 Task: Add an event with the title Second Business Trip: New York, date '2024/03/06', time 8:00 AM to 10:00 AMand add a description: It is essential to listen actively to the potential investor's input, feedback, and inquiries throughout the meeting. This demonstrates your receptiveness to collaboration, willingness to address concerns, and the ability to adapt your business strategy to maximize its potential.Select event color  Blueberry . Add location for the event as: 456 Taksim Square, Istanbul, Turkey, logged in from the account softage.6@softage.netand send the event invitation to softage.4@softage.net and softage.5@softage.net. Set a reminder for the event Daily
Action: Mouse moved to (71, 92)
Screenshot: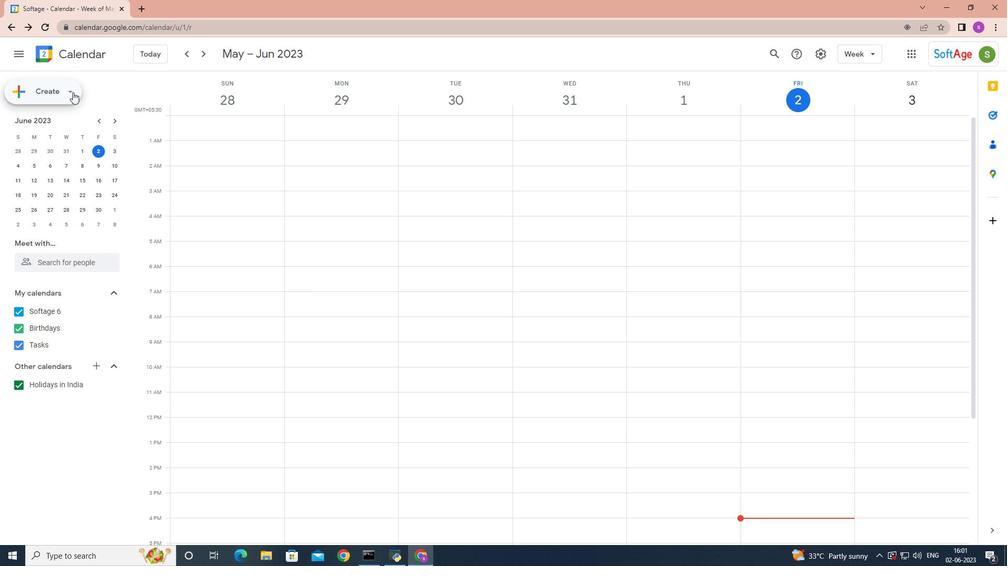 
Action: Mouse pressed left at (71, 92)
Screenshot: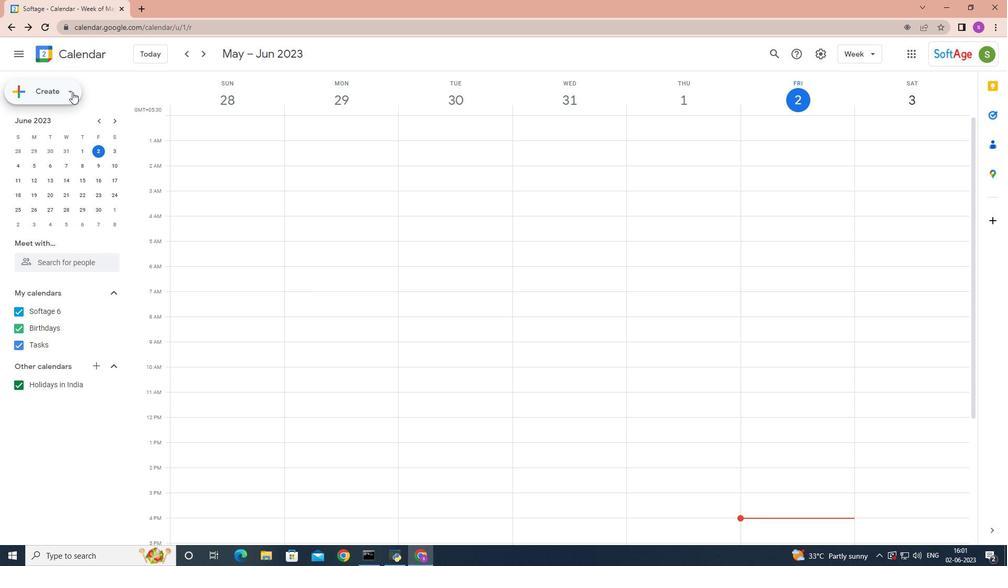 
Action: Mouse moved to (43, 120)
Screenshot: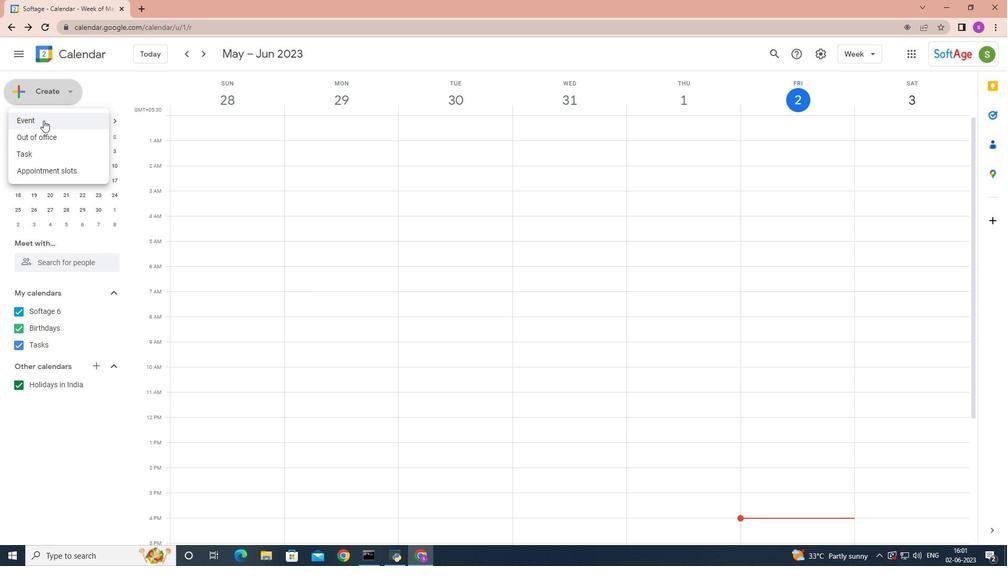 
Action: Mouse pressed left at (43, 120)
Screenshot: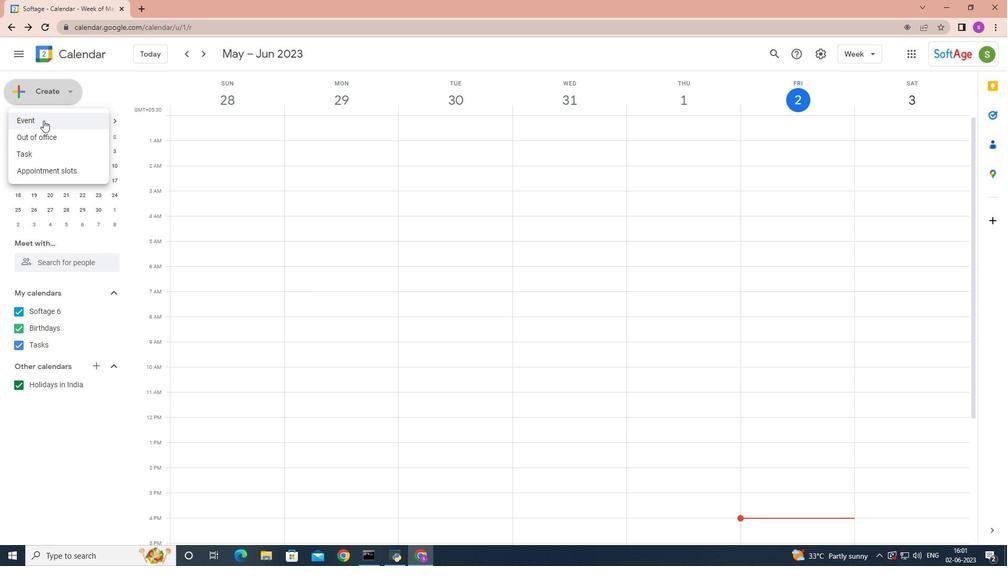 
Action: Mouse moved to (655, 502)
Screenshot: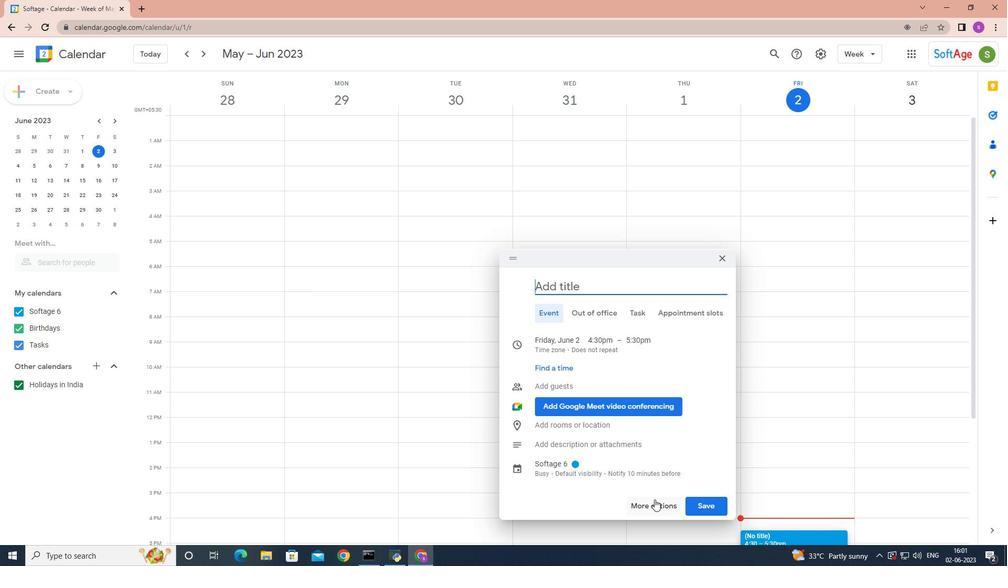 
Action: Mouse pressed left at (655, 502)
Screenshot: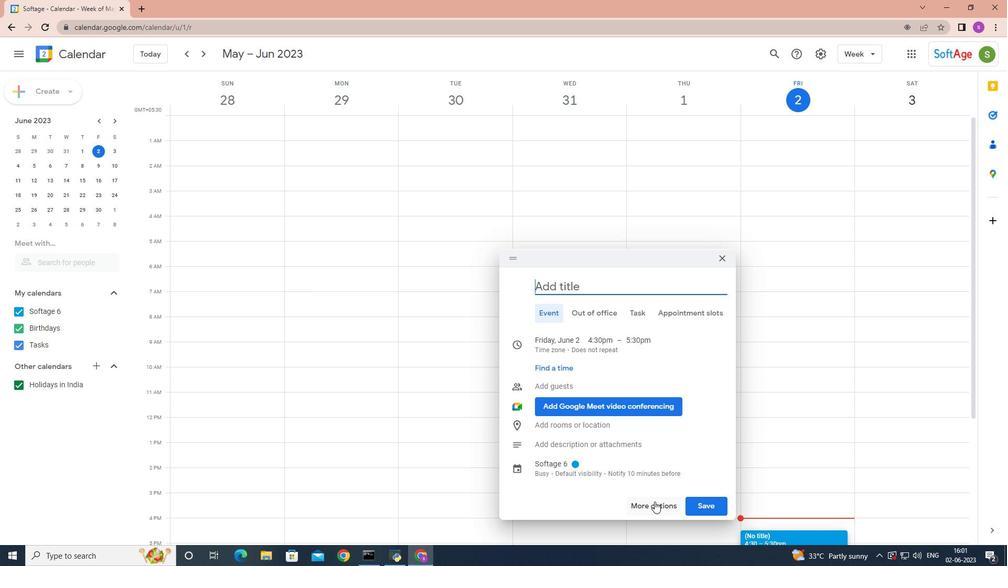
Action: Mouse moved to (430, 310)
Screenshot: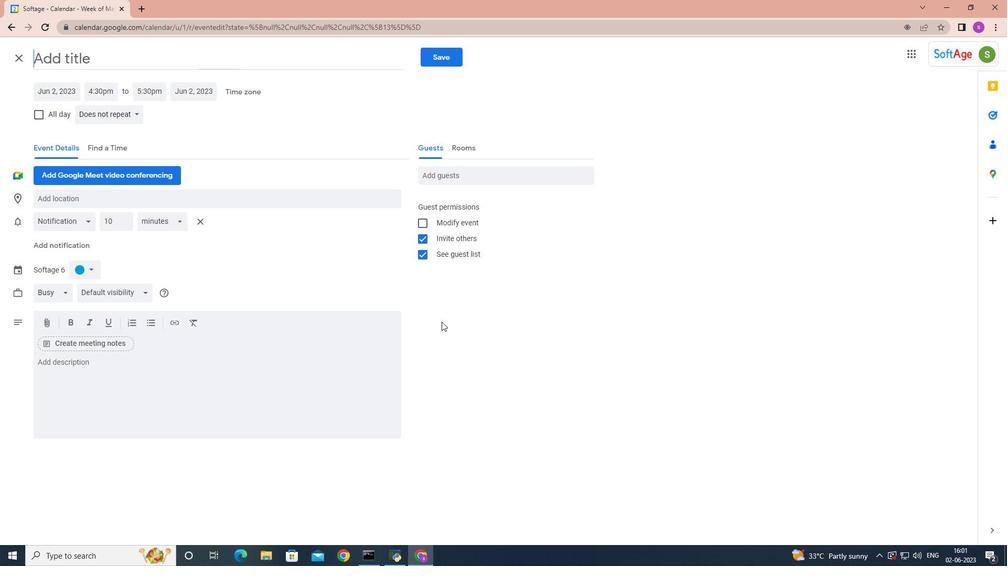 
Action: Key pressed <Key.shift>Second<Key.space><Key.shift>Business<Key.space><Key.shift>Trip<Key.shift>:<Key.space><Key.shift>New<Key.space><Key.shift>York<Key.space>
Screenshot: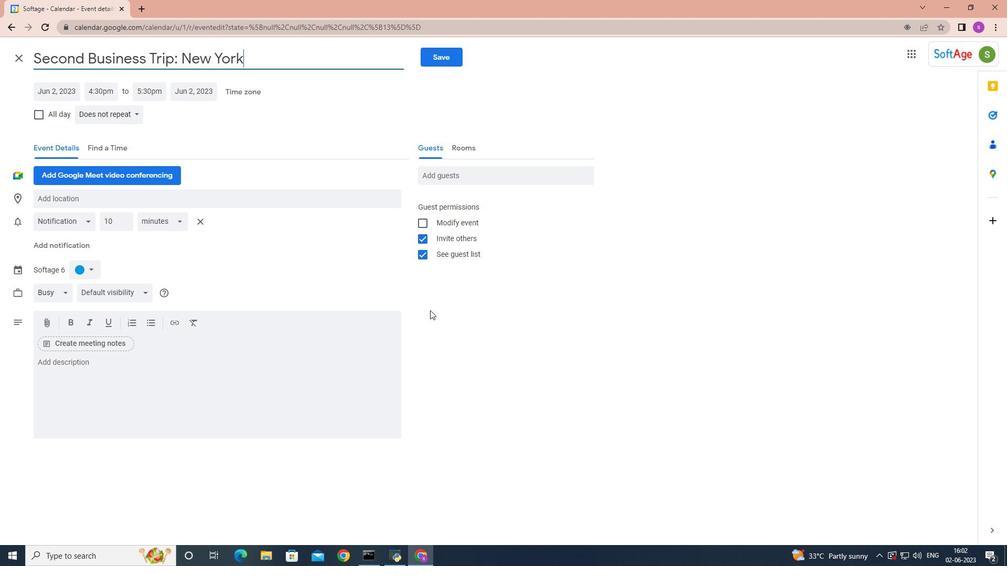 
Action: Mouse moved to (57, 89)
Screenshot: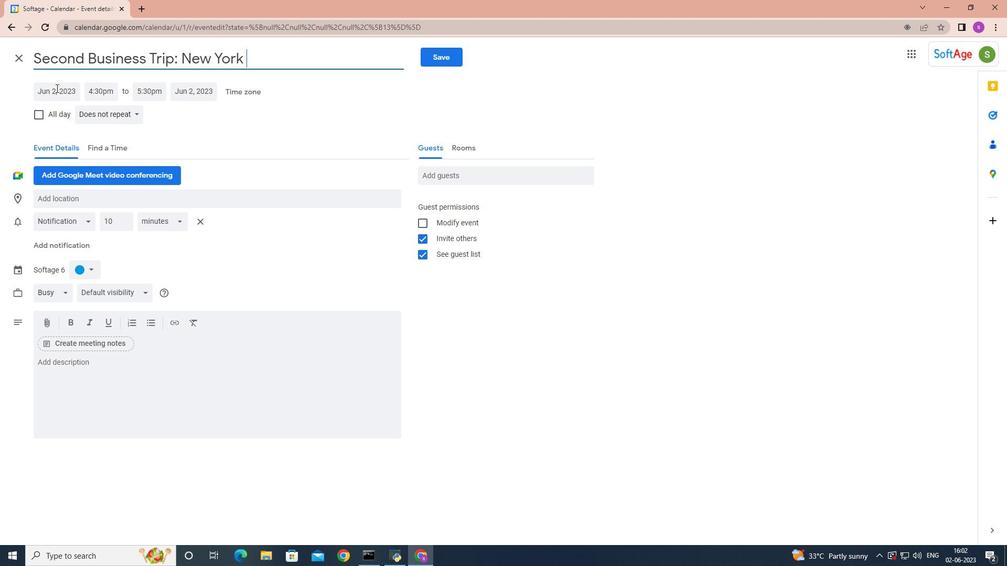 
Action: Mouse pressed left at (57, 89)
Screenshot: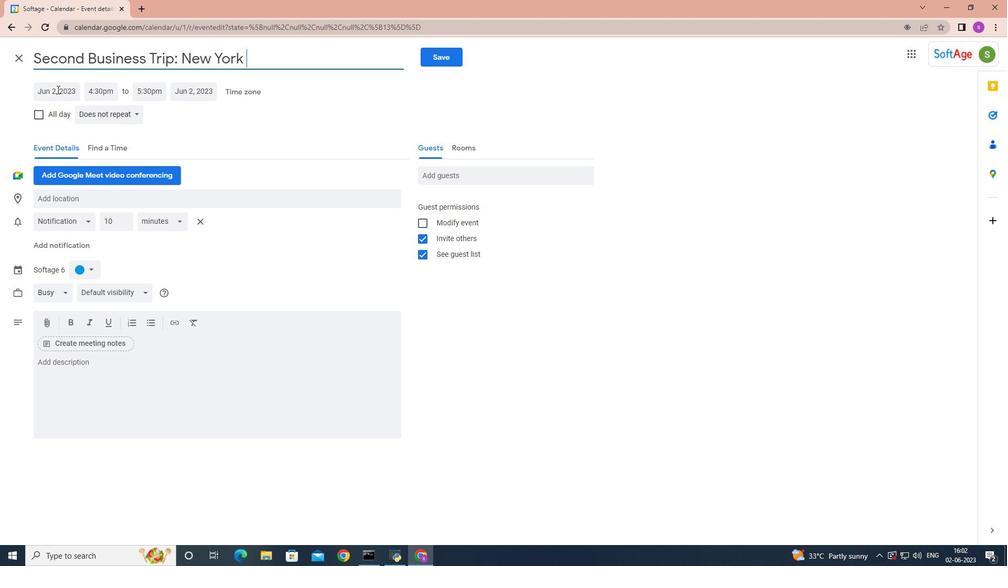 
Action: Mouse moved to (149, 114)
Screenshot: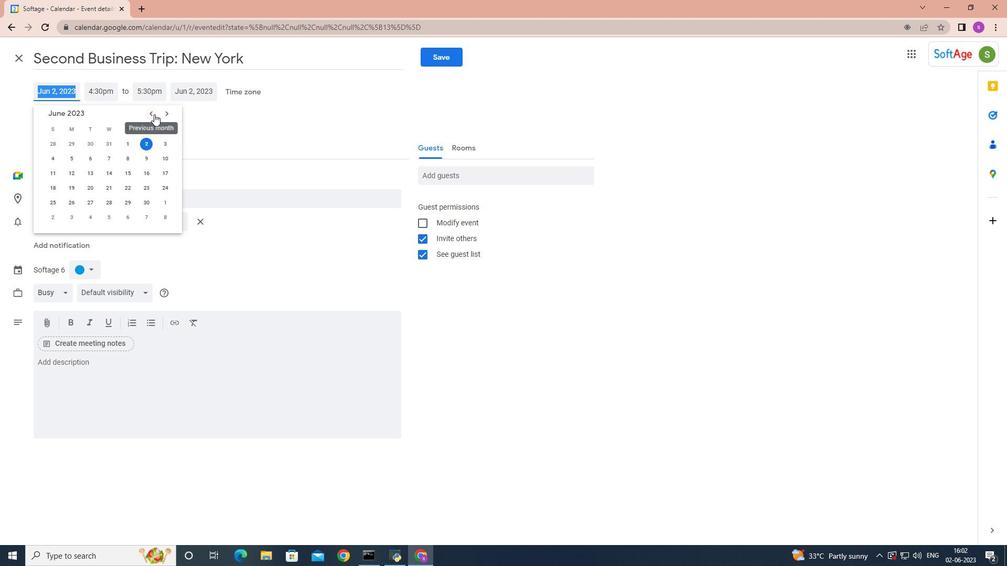 
Action: Mouse pressed left at (149, 114)
Screenshot: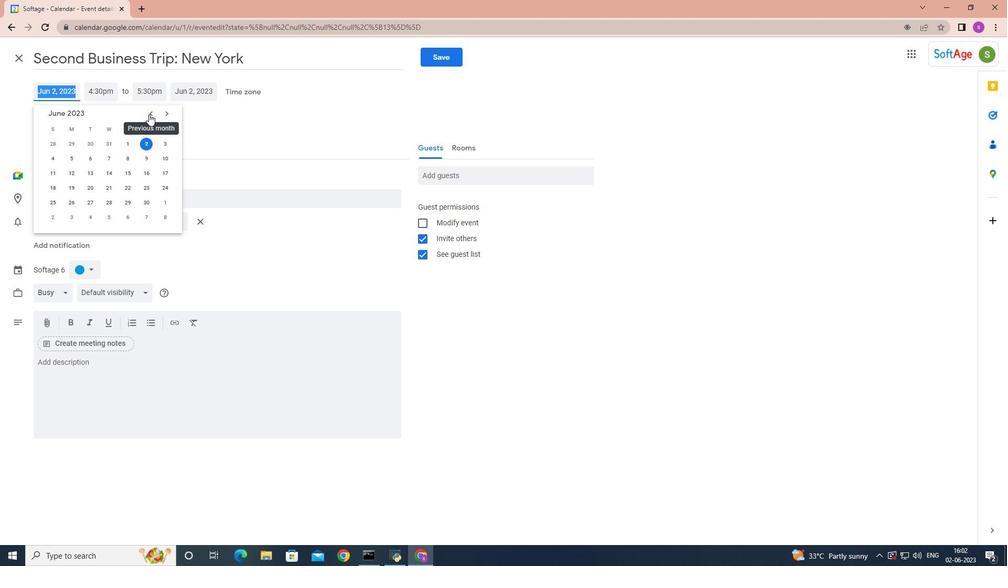 
Action: Mouse pressed left at (149, 114)
Screenshot: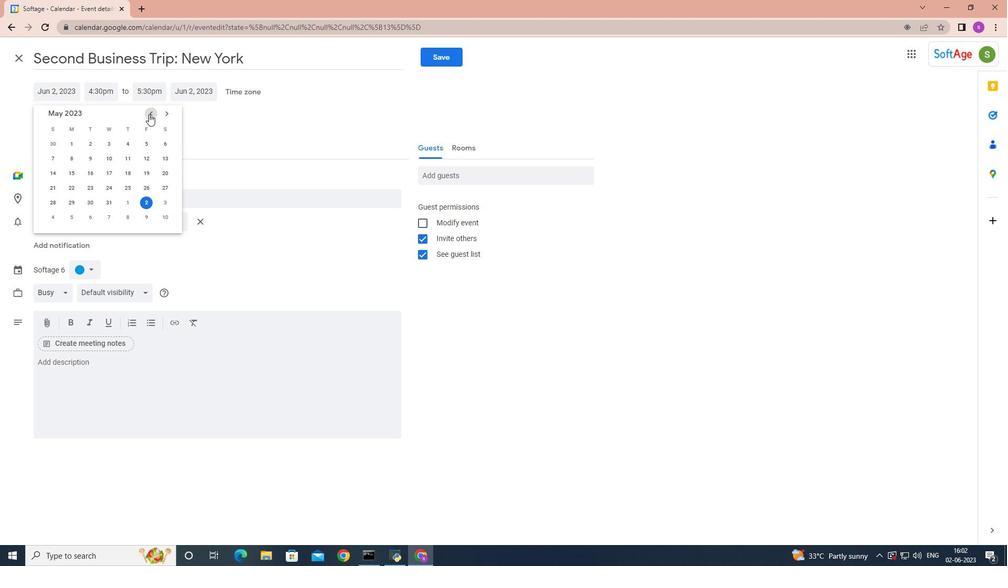 
Action: Mouse moved to (166, 112)
Screenshot: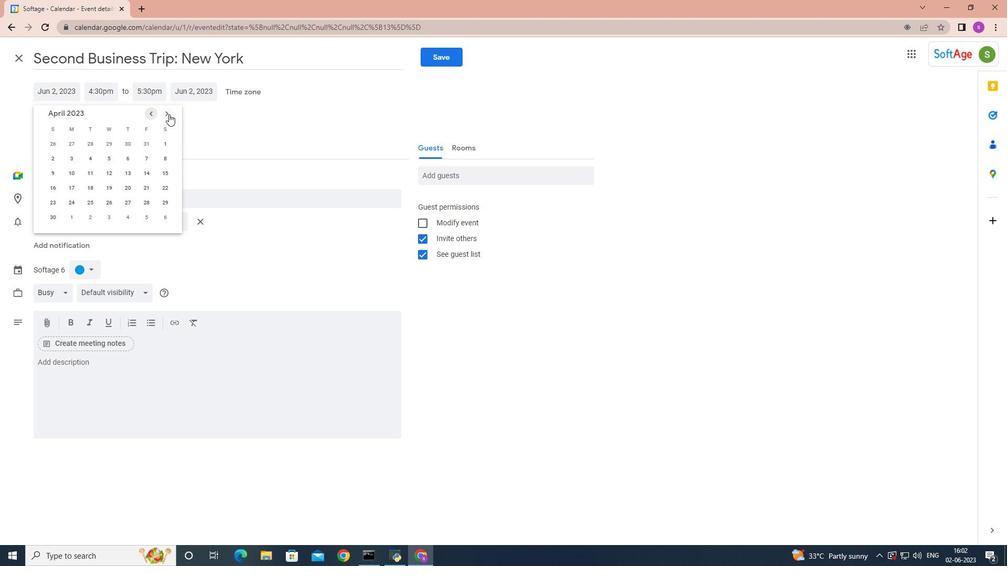 
Action: Mouse pressed left at (166, 112)
Screenshot: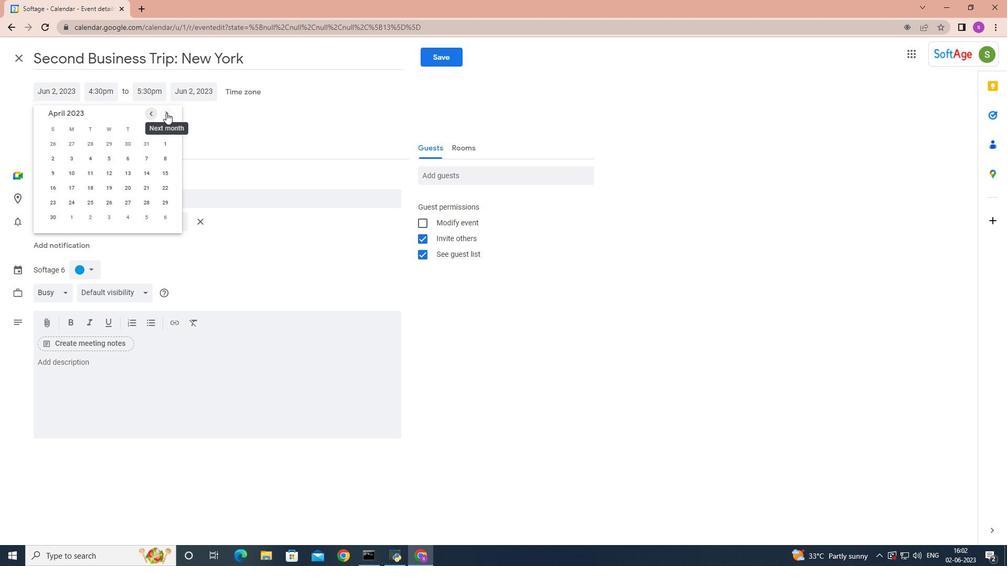 
Action: Mouse moved to (166, 112)
Screenshot: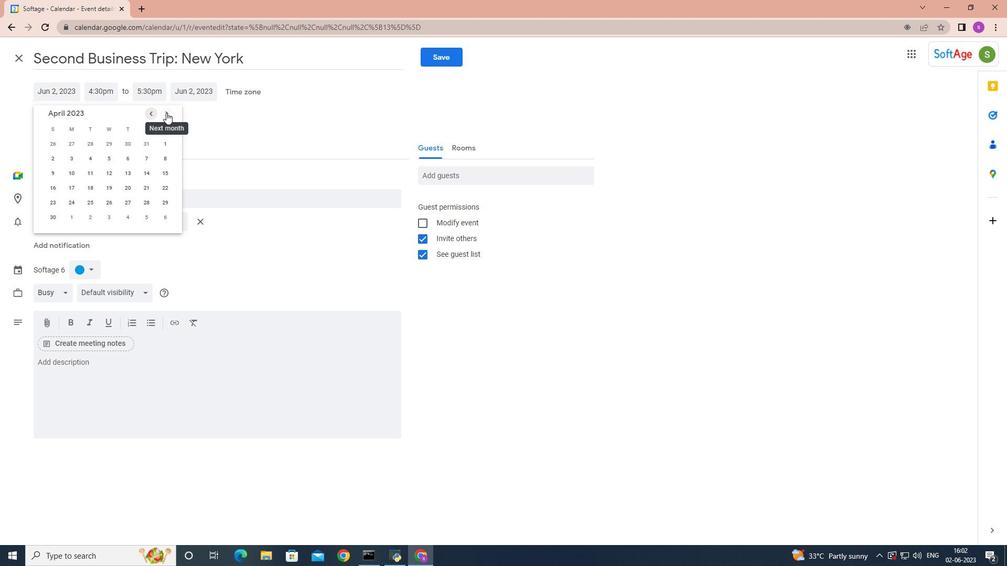 
Action: Mouse pressed left at (166, 112)
Screenshot: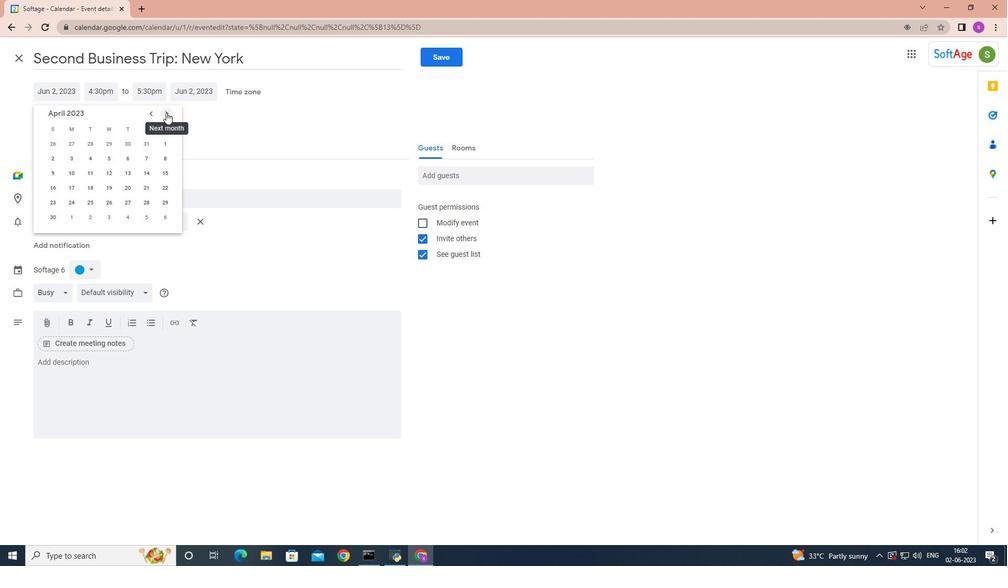 
Action: Mouse moved to (166, 112)
Screenshot: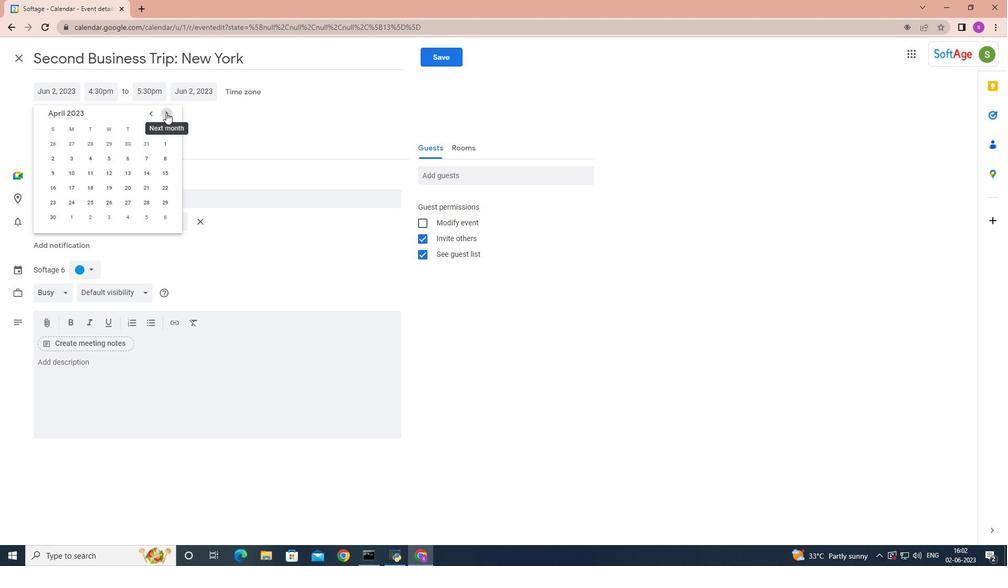 
Action: Mouse pressed left at (166, 112)
Screenshot: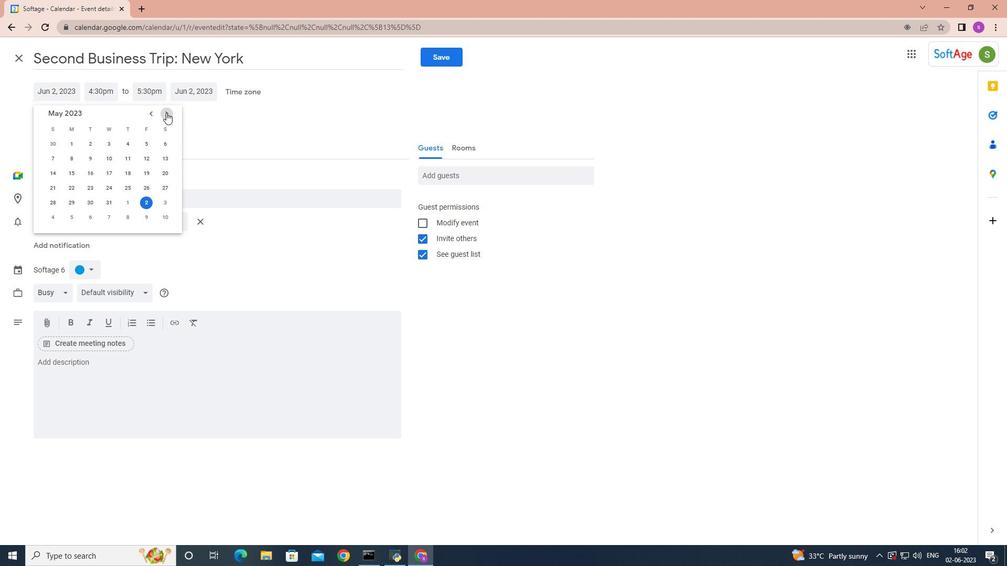 
Action: Mouse pressed left at (166, 112)
Screenshot: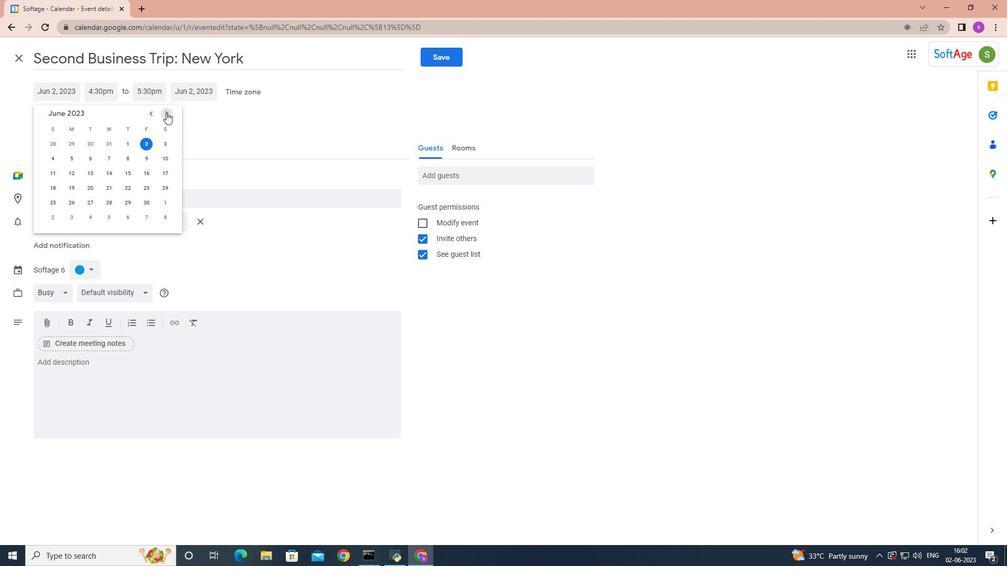 
Action: Mouse pressed left at (166, 112)
Screenshot: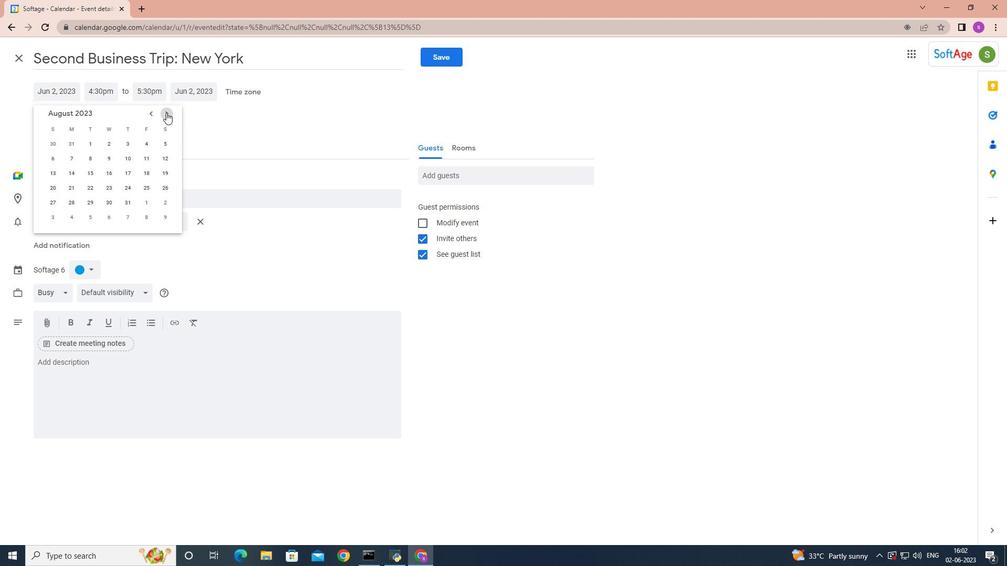 
Action: Mouse pressed left at (166, 112)
Screenshot: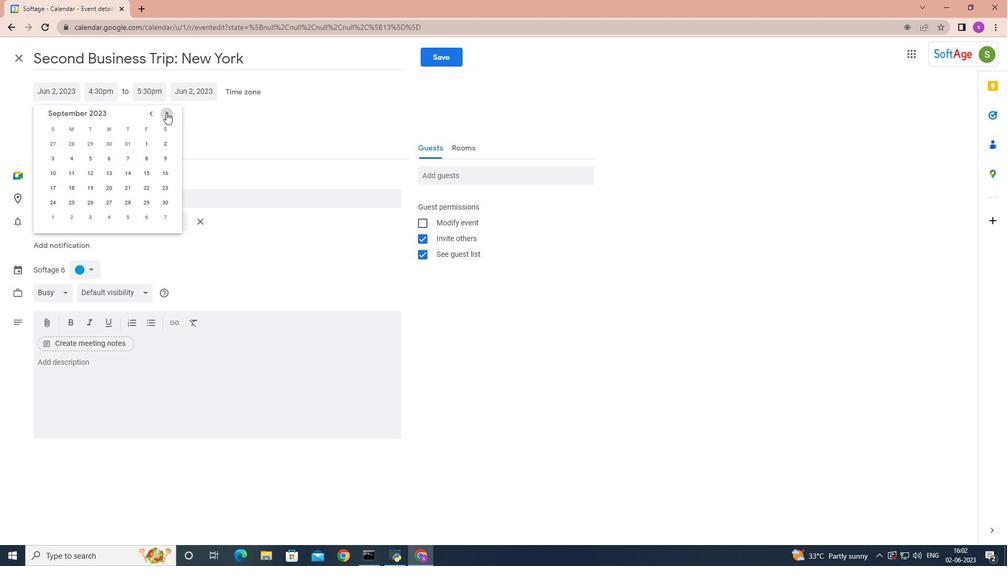 
Action: Mouse pressed left at (166, 112)
Screenshot: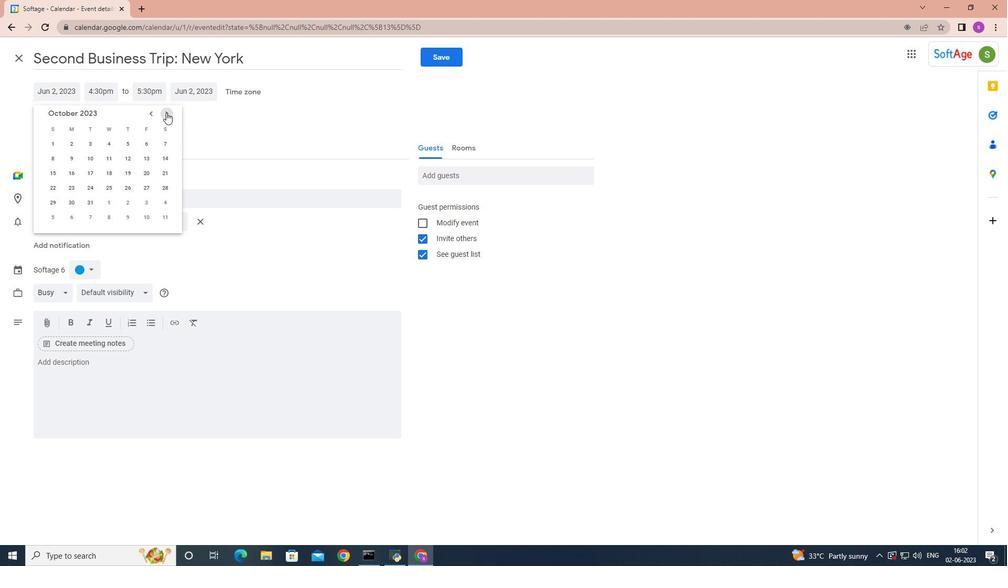 
Action: Mouse pressed left at (166, 112)
Screenshot: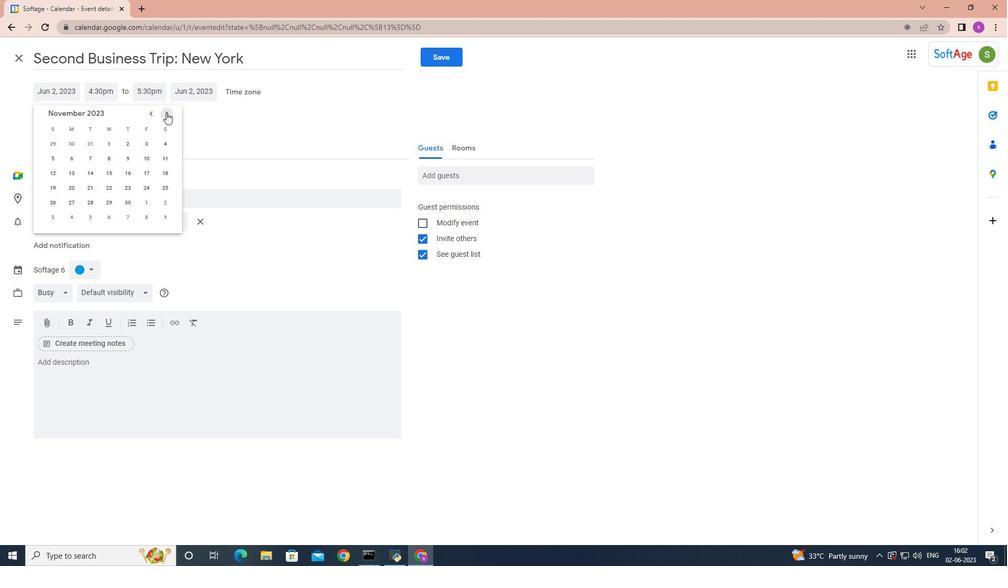 
Action: Mouse pressed left at (166, 112)
Screenshot: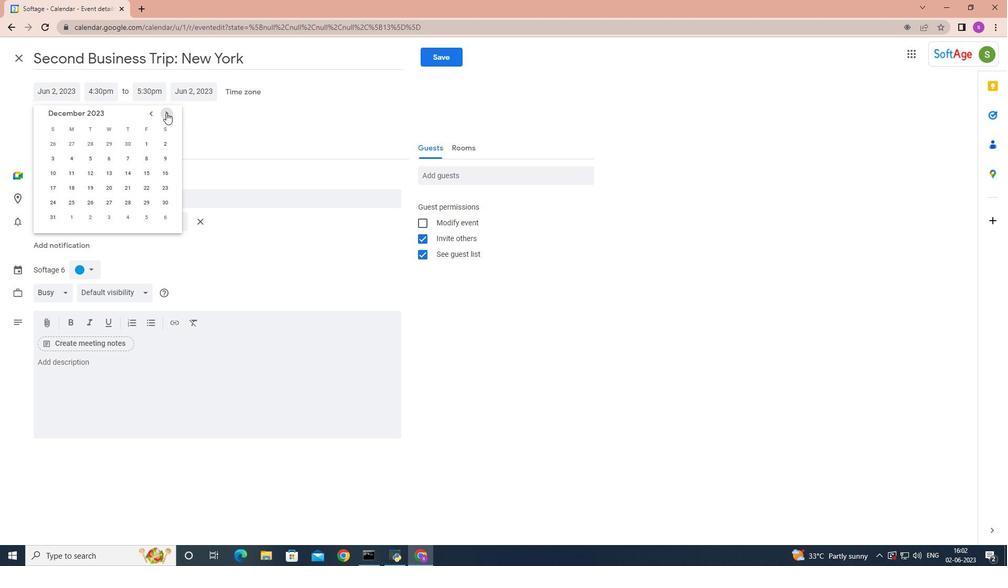 
Action: Mouse pressed left at (166, 112)
Screenshot: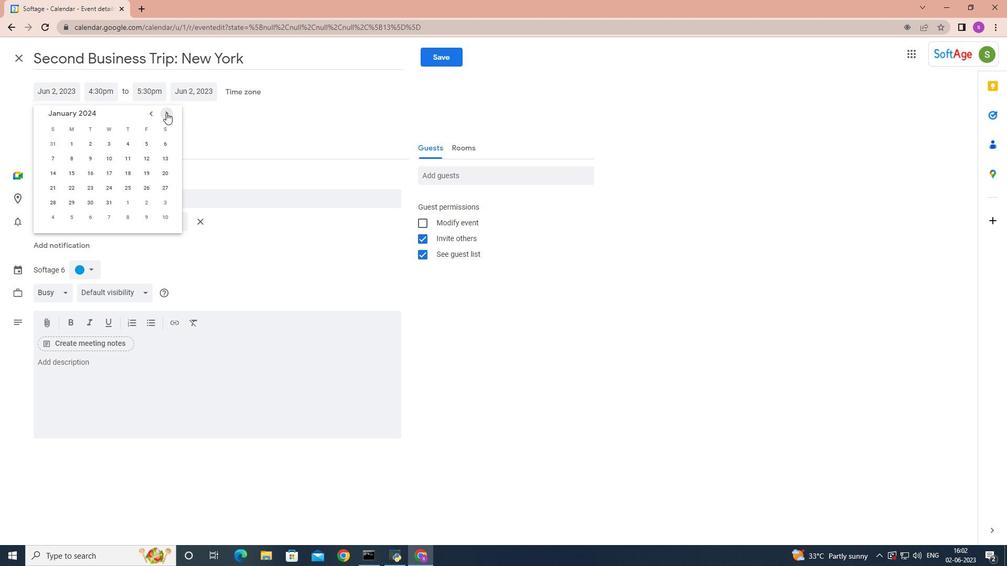 
Action: Mouse pressed left at (166, 112)
Screenshot: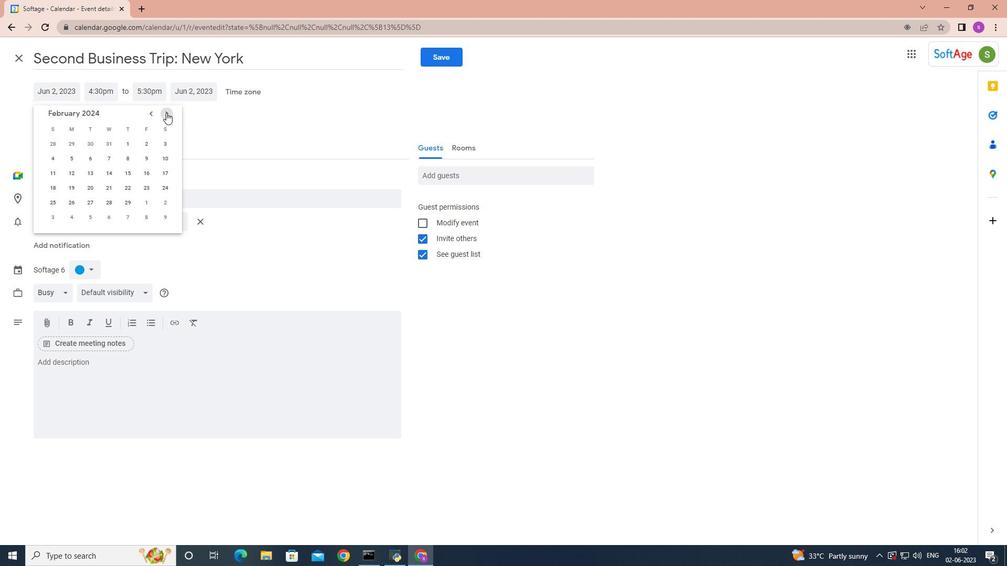 
Action: Mouse moved to (107, 158)
Screenshot: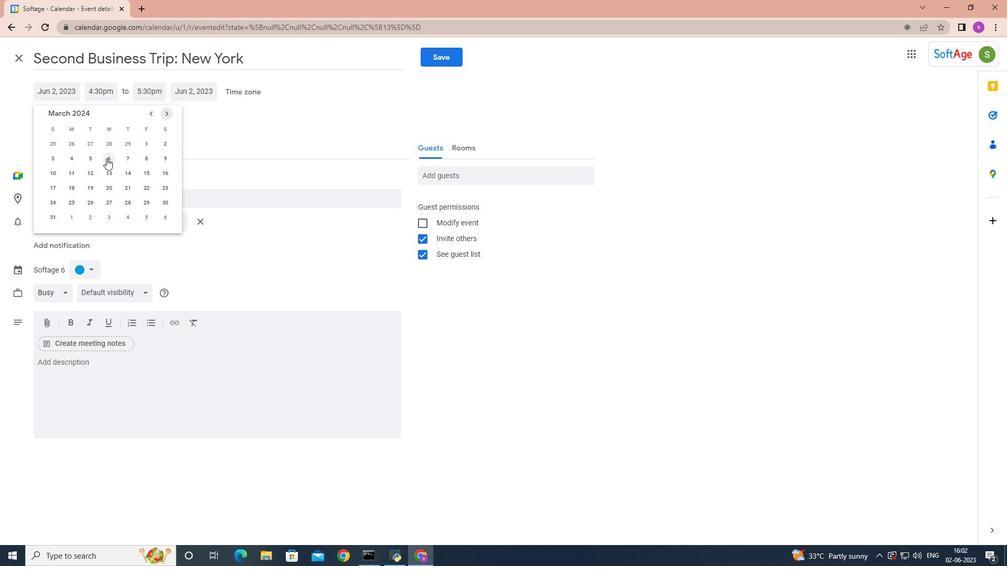
Action: Mouse pressed left at (107, 158)
Screenshot: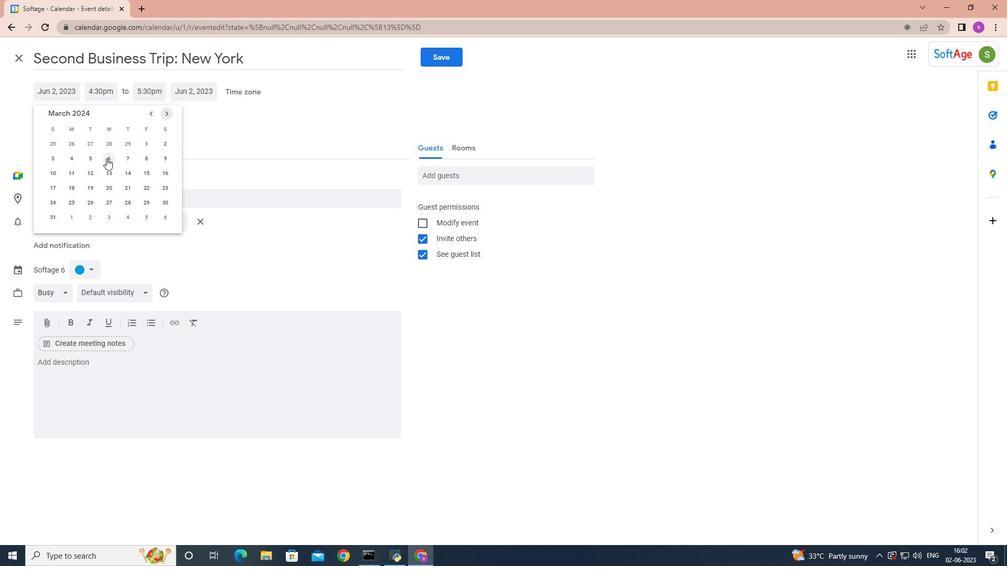 
Action: Mouse moved to (100, 90)
Screenshot: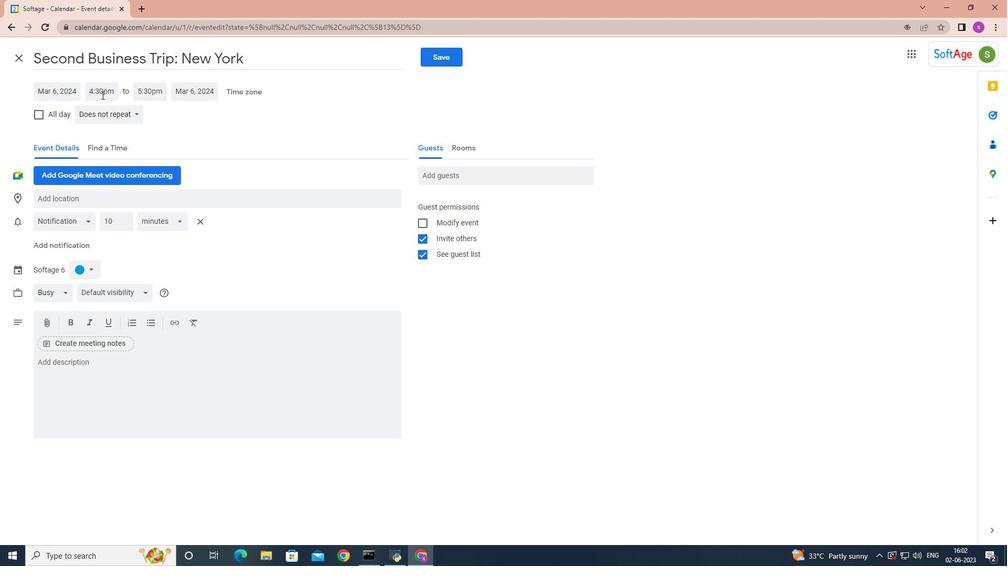 
Action: Mouse pressed left at (100, 90)
Screenshot: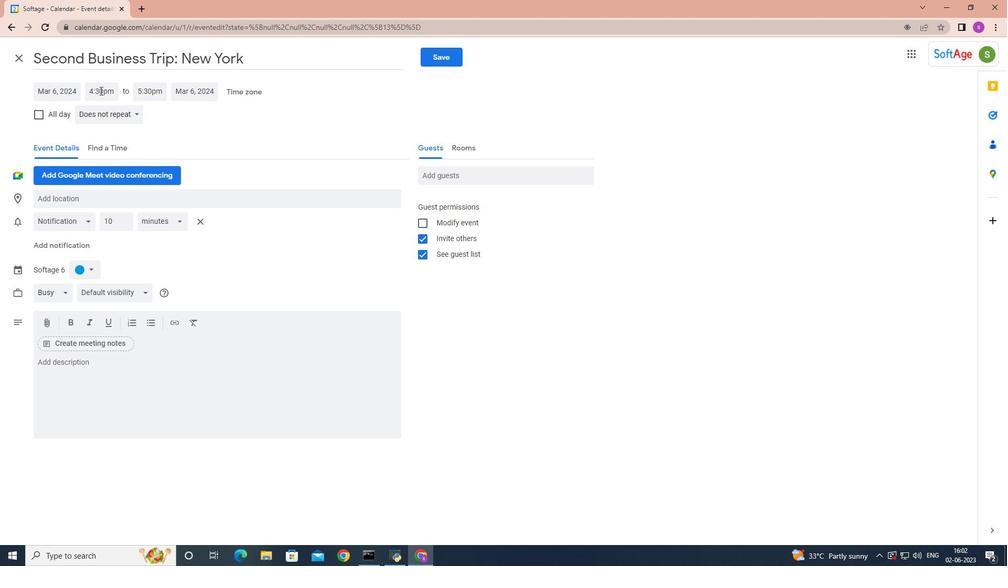 
Action: Mouse moved to (126, 162)
Screenshot: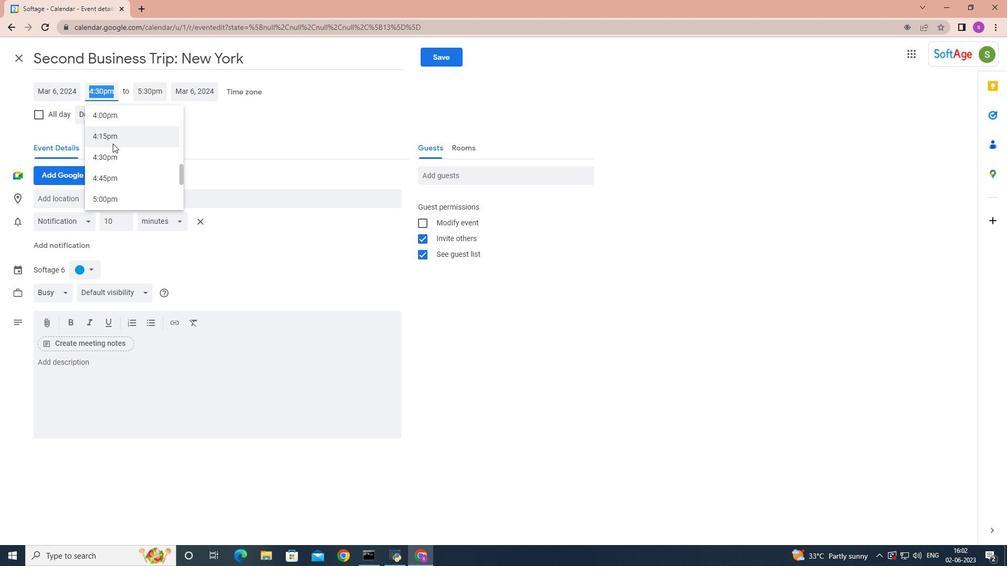 
Action: Mouse scrolled (126, 162) with delta (0, 0)
Screenshot: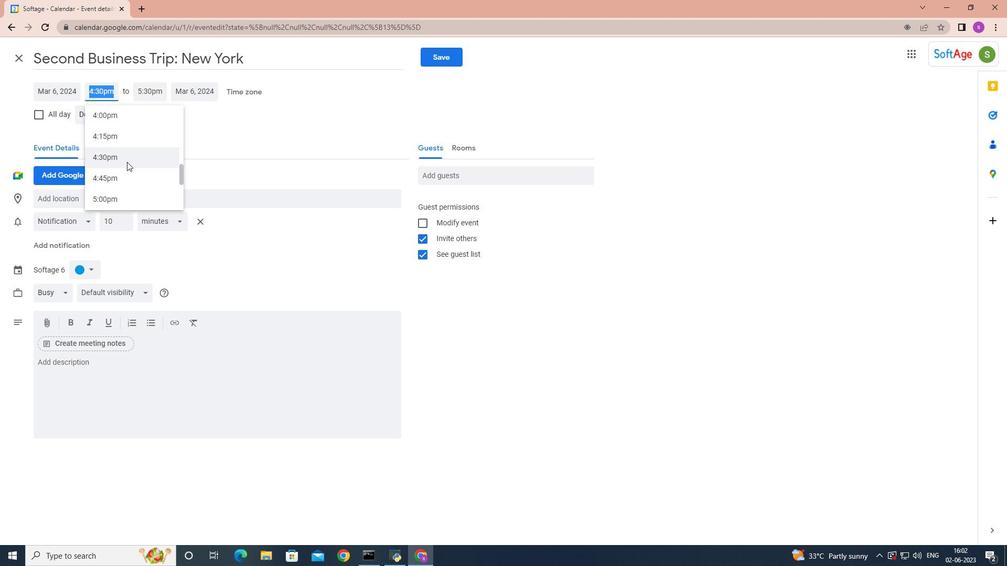 
Action: Mouse moved to (126, 162)
Screenshot: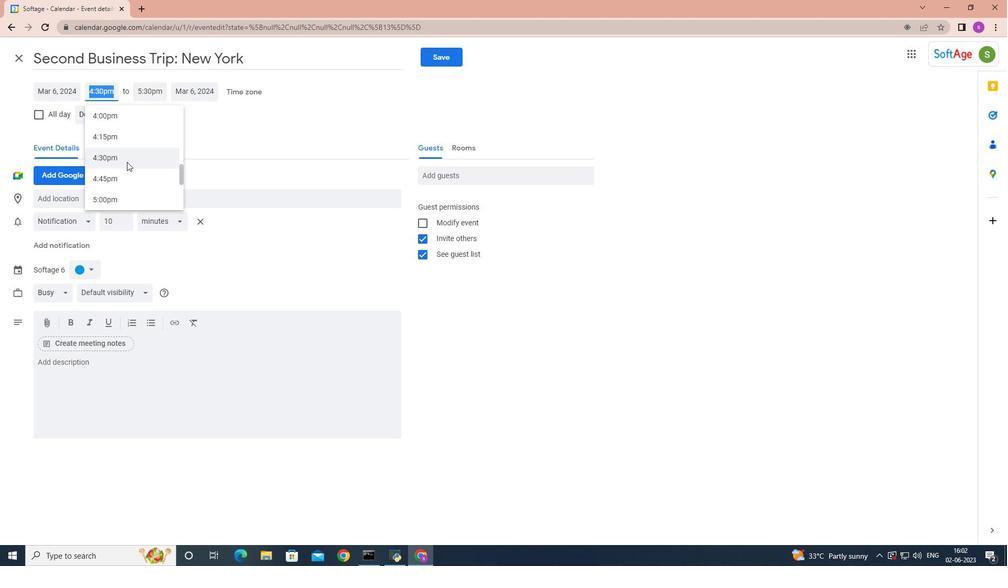 
Action: Mouse scrolled (126, 162) with delta (0, 0)
Screenshot: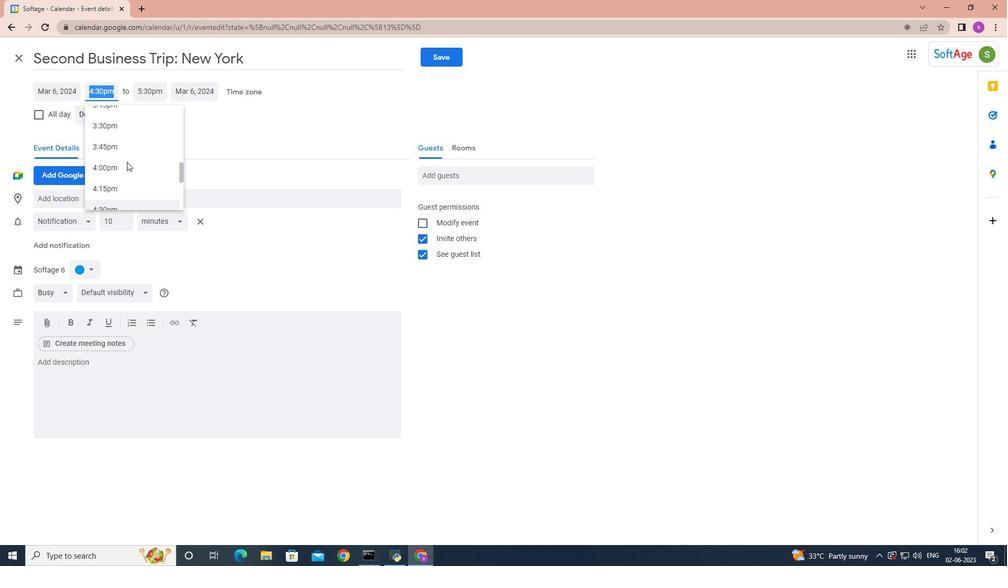 
Action: Mouse scrolled (126, 162) with delta (0, 0)
Screenshot: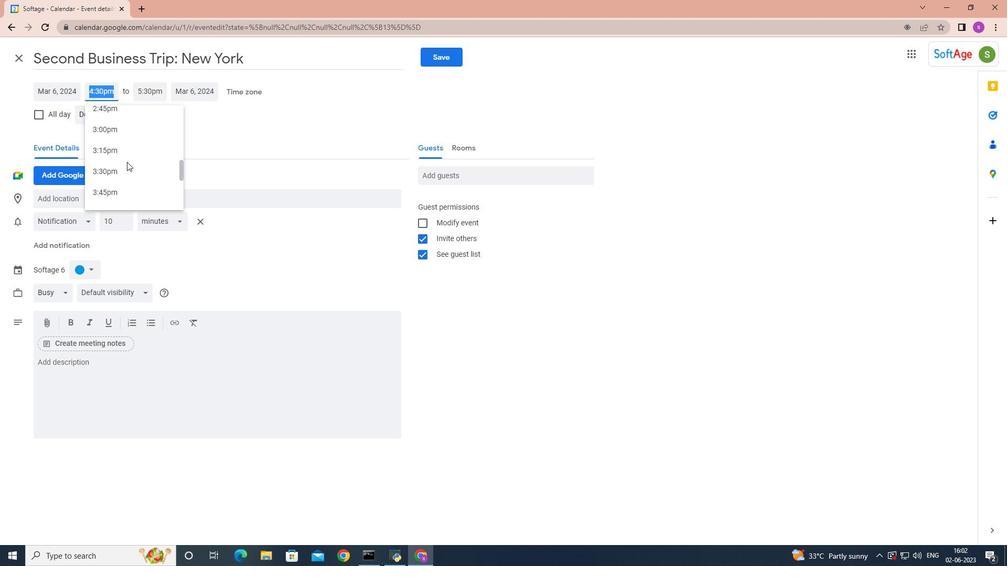 
Action: Mouse scrolled (126, 162) with delta (0, 0)
Screenshot: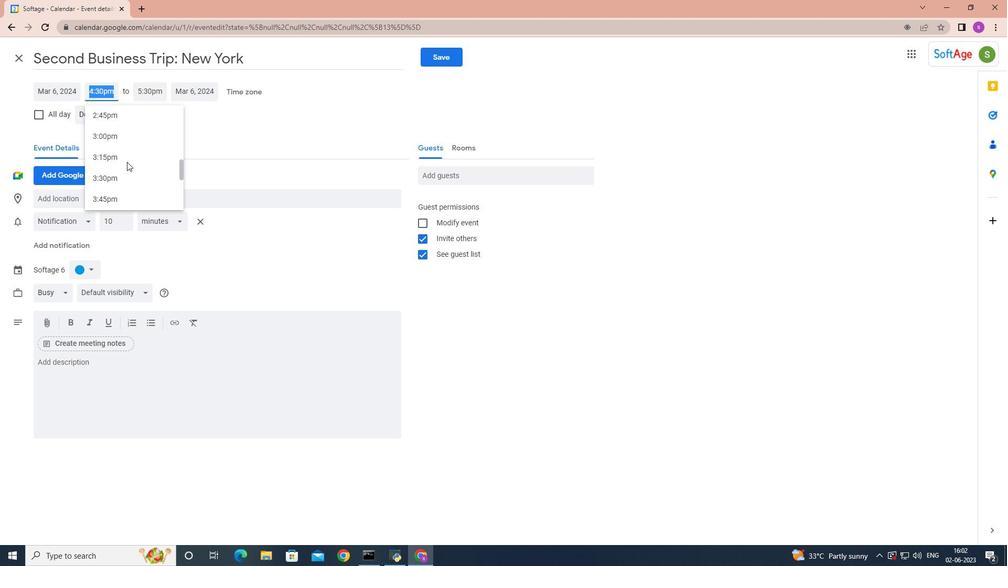 
Action: Mouse scrolled (126, 162) with delta (0, 0)
Screenshot: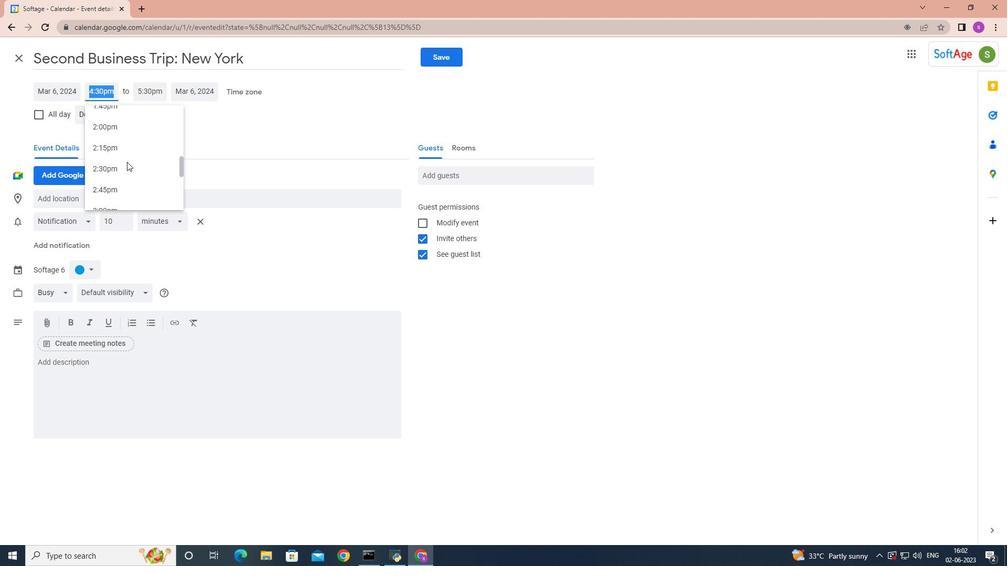 
Action: Mouse scrolled (126, 162) with delta (0, 0)
Screenshot: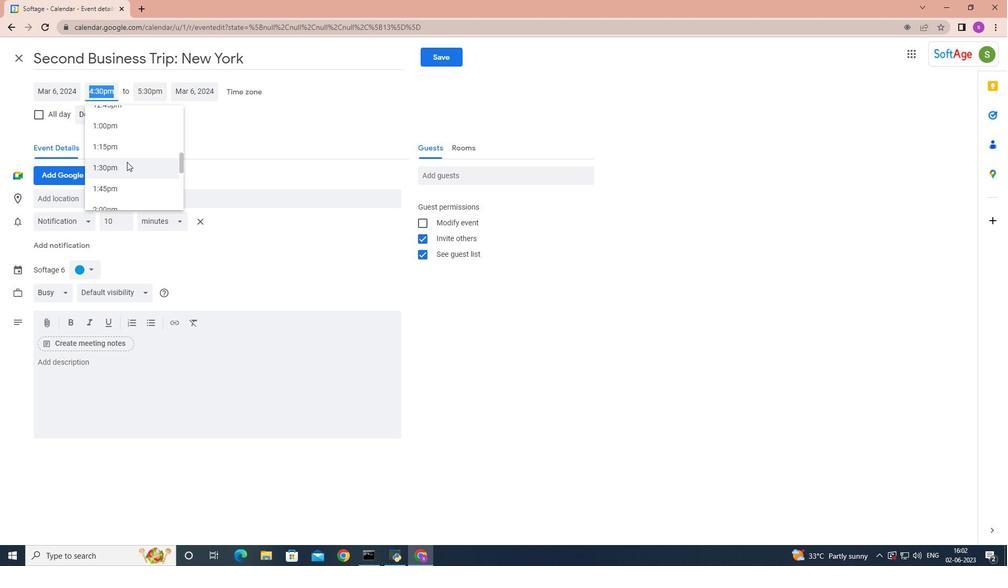 
Action: Mouse scrolled (126, 162) with delta (0, 0)
Screenshot: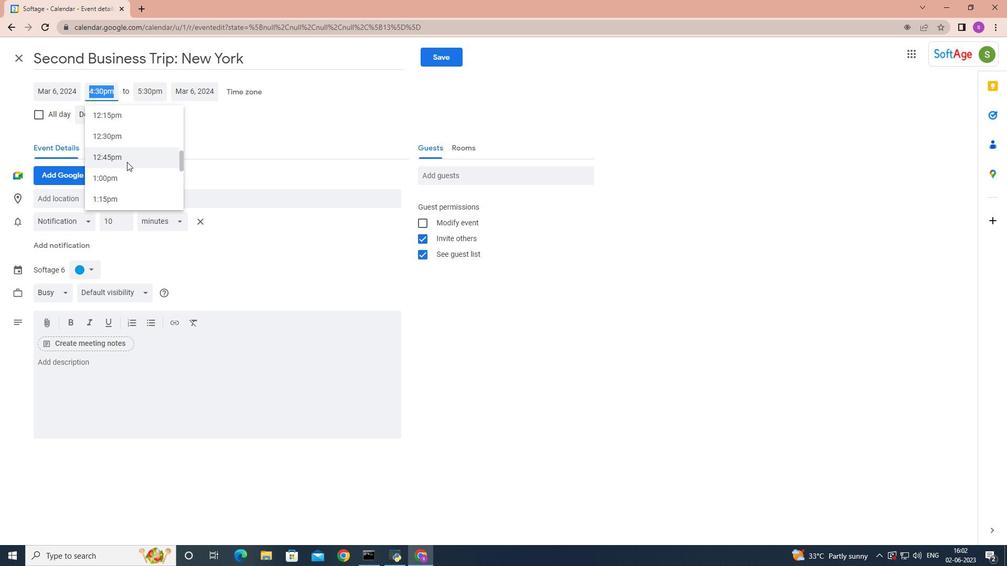 
Action: Mouse scrolled (126, 162) with delta (0, 0)
Screenshot: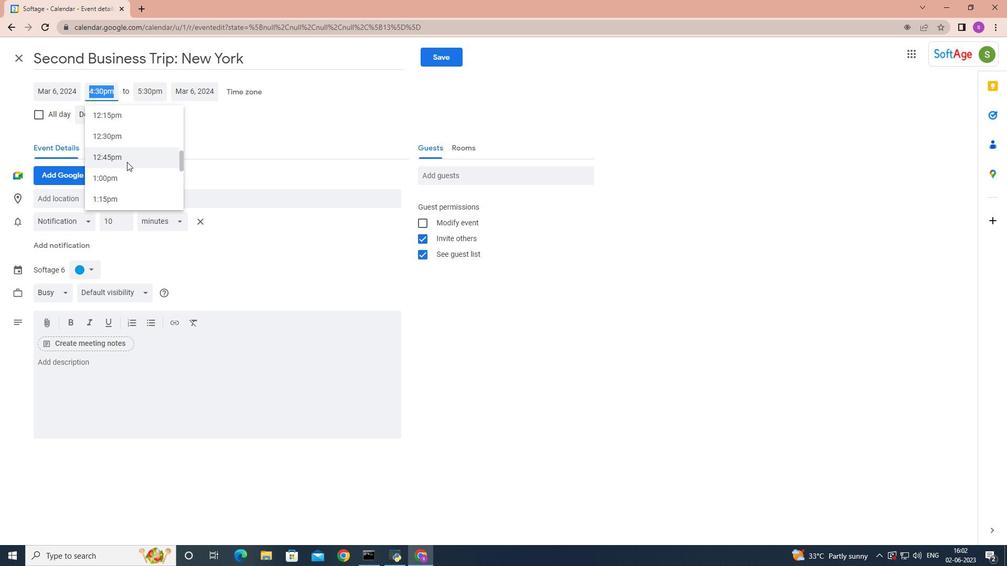 
Action: Mouse scrolled (126, 162) with delta (0, 0)
Screenshot: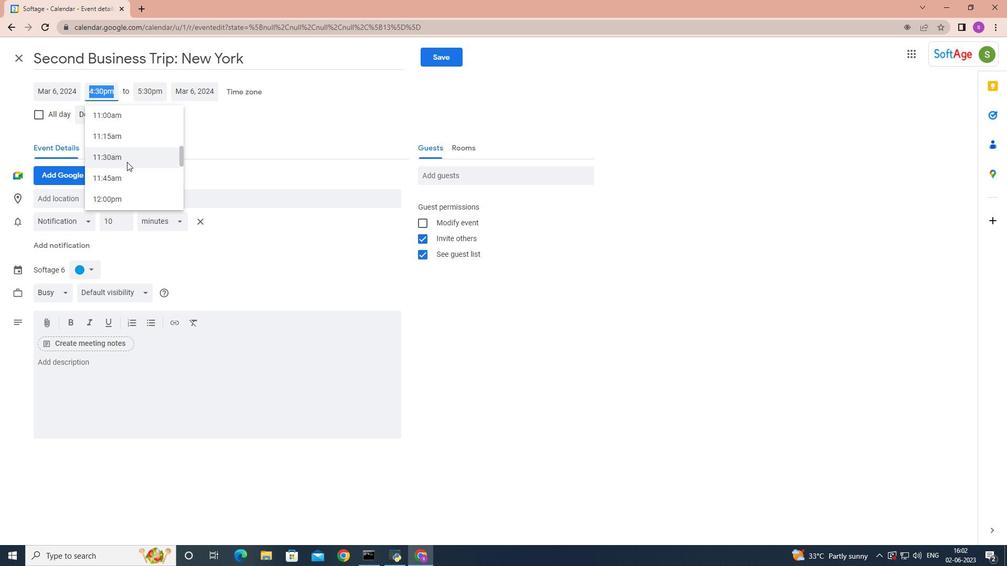 
Action: Mouse scrolled (126, 162) with delta (0, 0)
Screenshot: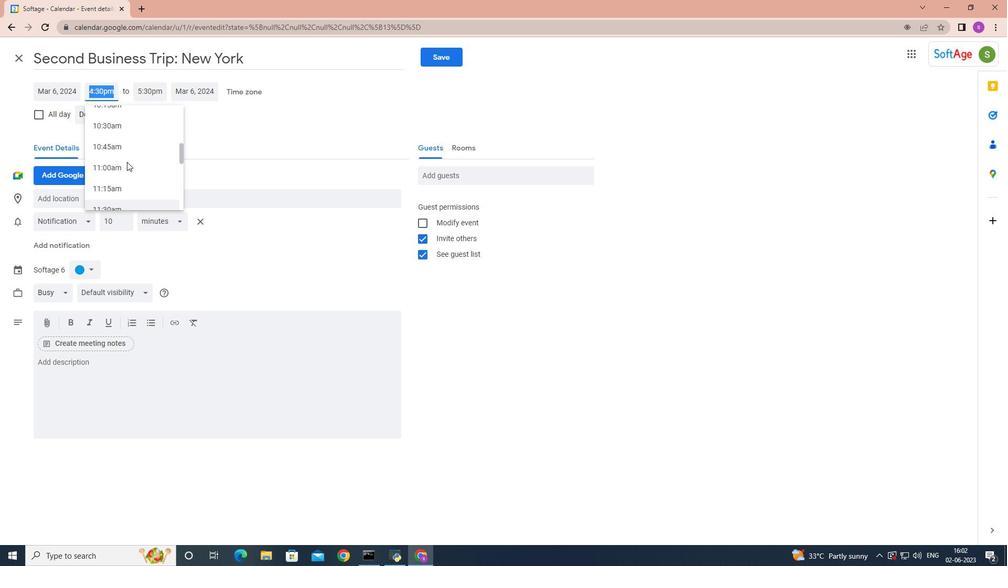 
Action: Mouse scrolled (126, 162) with delta (0, 0)
Screenshot: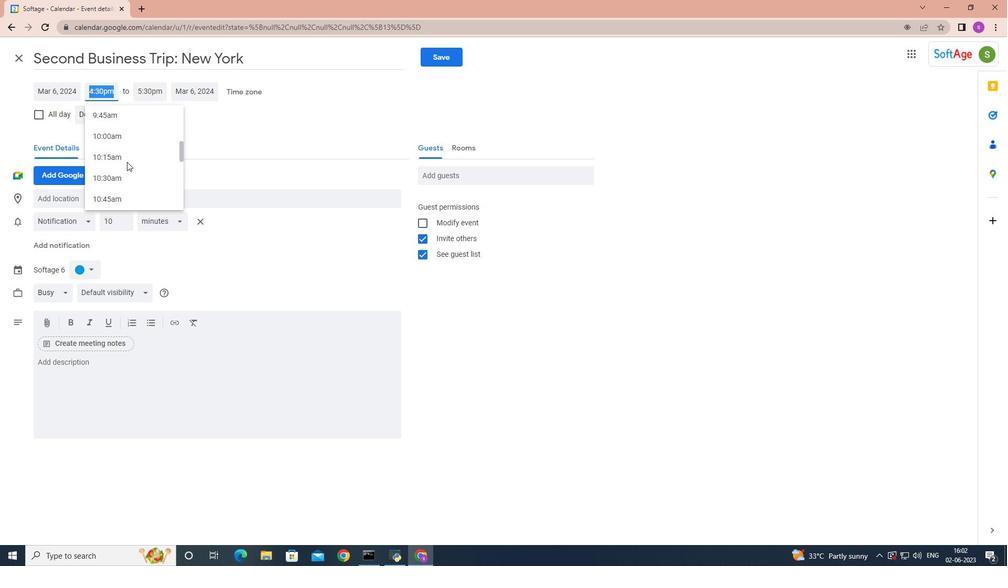 
Action: Mouse scrolled (126, 162) with delta (0, 0)
Screenshot: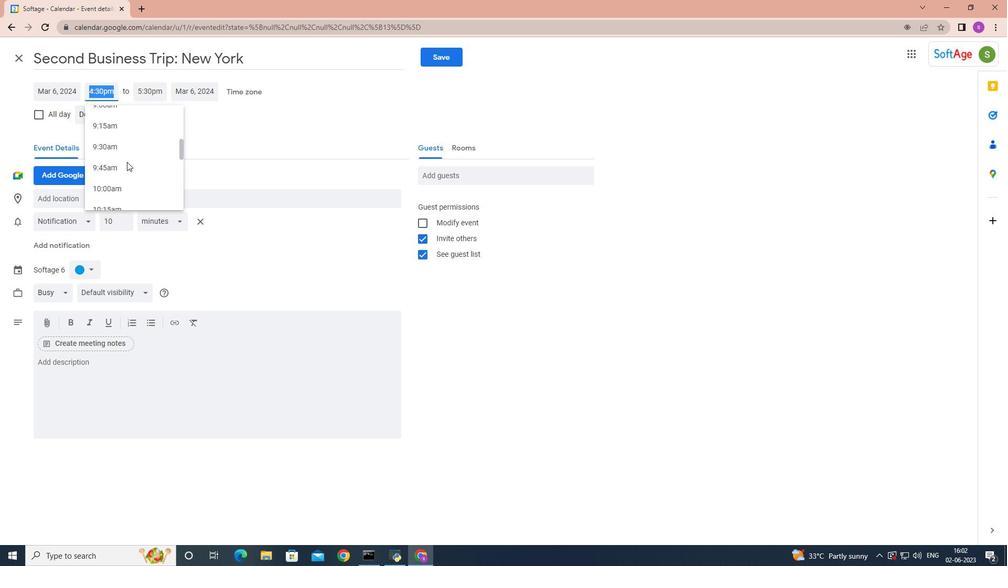 
Action: Mouse scrolled (126, 162) with delta (0, 0)
Screenshot: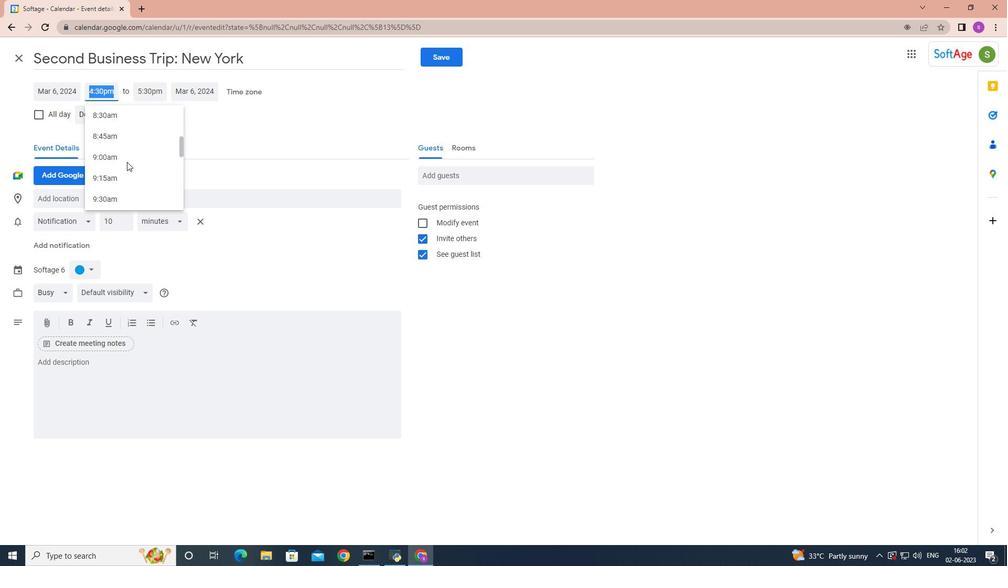 
Action: Mouse moved to (126, 130)
Screenshot: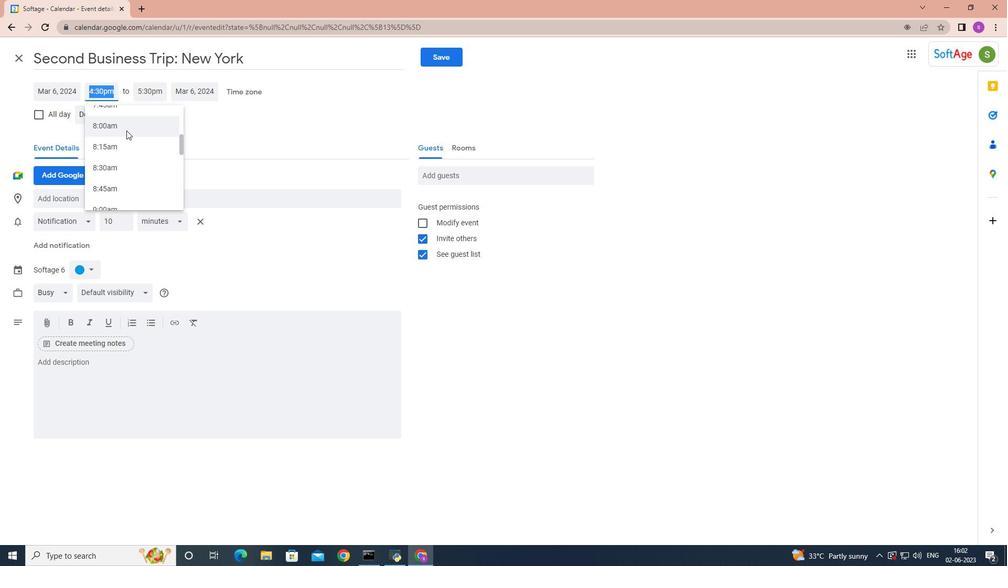 
Action: Mouse pressed left at (126, 130)
Screenshot: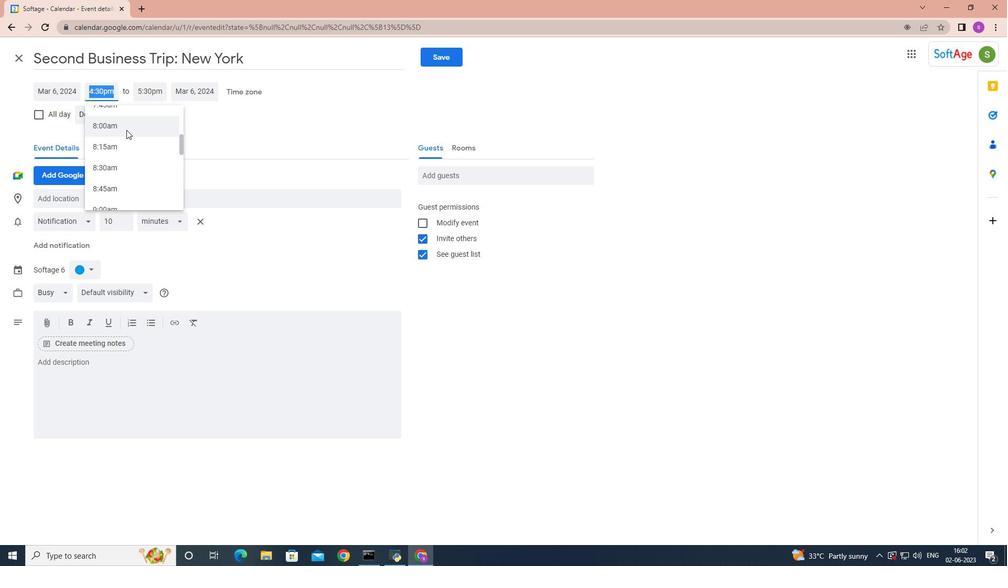 
Action: Mouse moved to (148, 94)
Screenshot: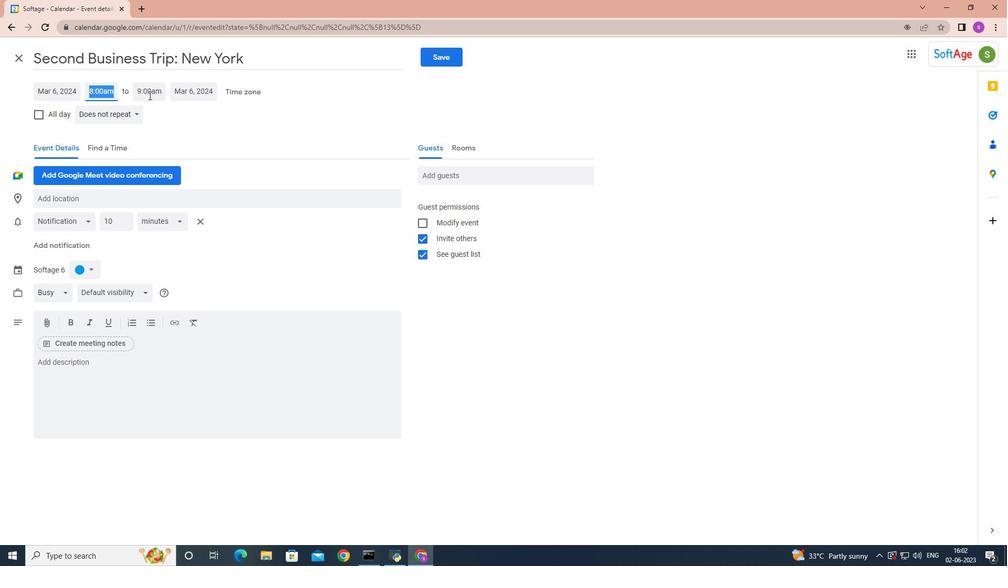
Action: Mouse pressed left at (148, 94)
Screenshot: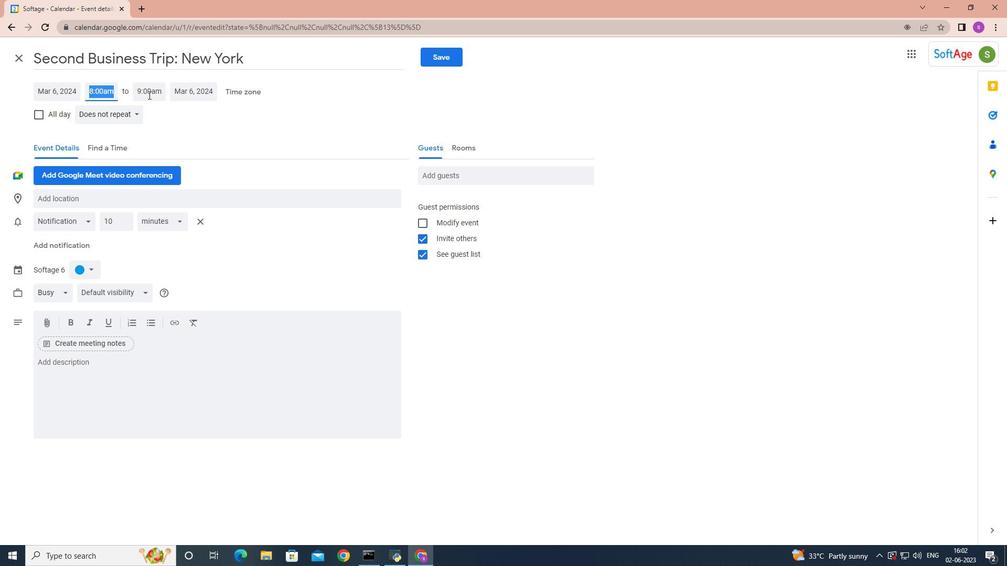 
Action: Mouse moved to (175, 176)
Screenshot: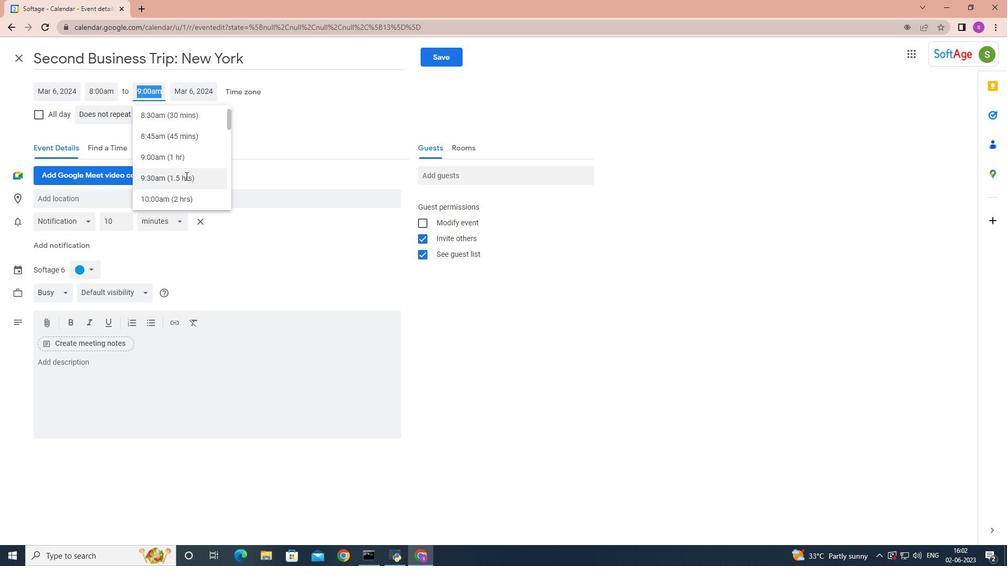
Action: Mouse scrolled (175, 177) with delta (0, 0)
Screenshot: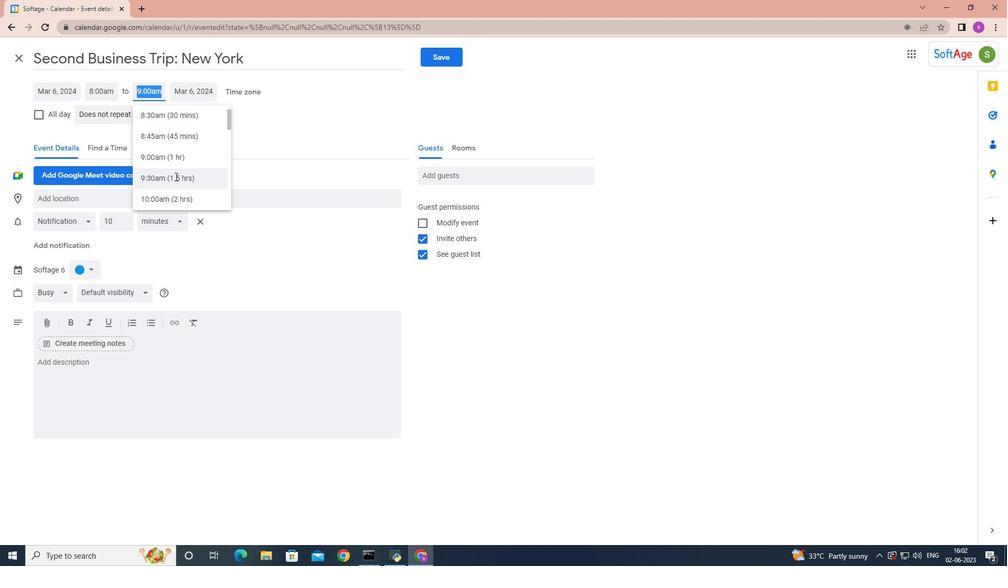 
Action: Mouse moved to (175, 175)
Screenshot: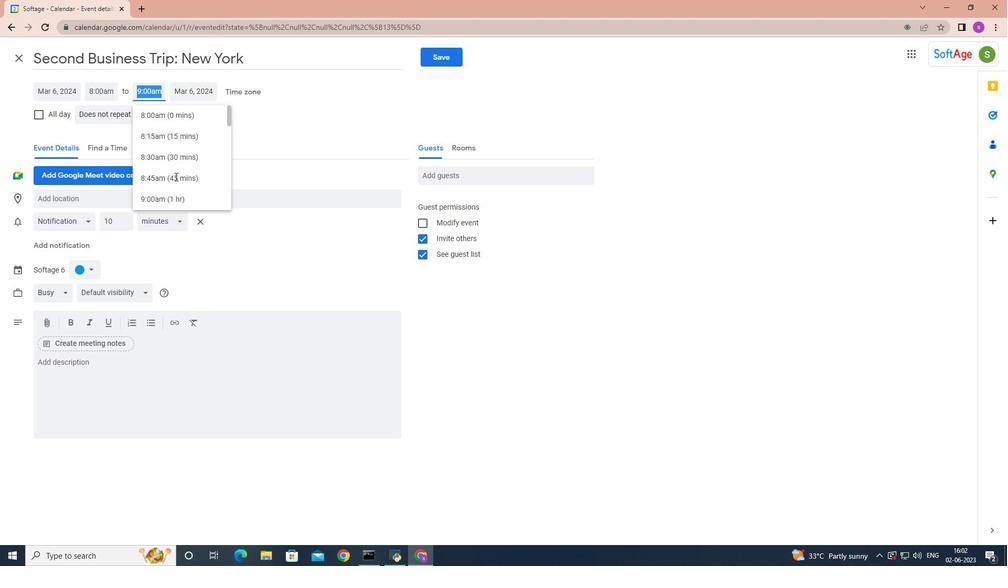 
Action: Mouse scrolled (175, 174) with delta (0, 0)
Screenshot: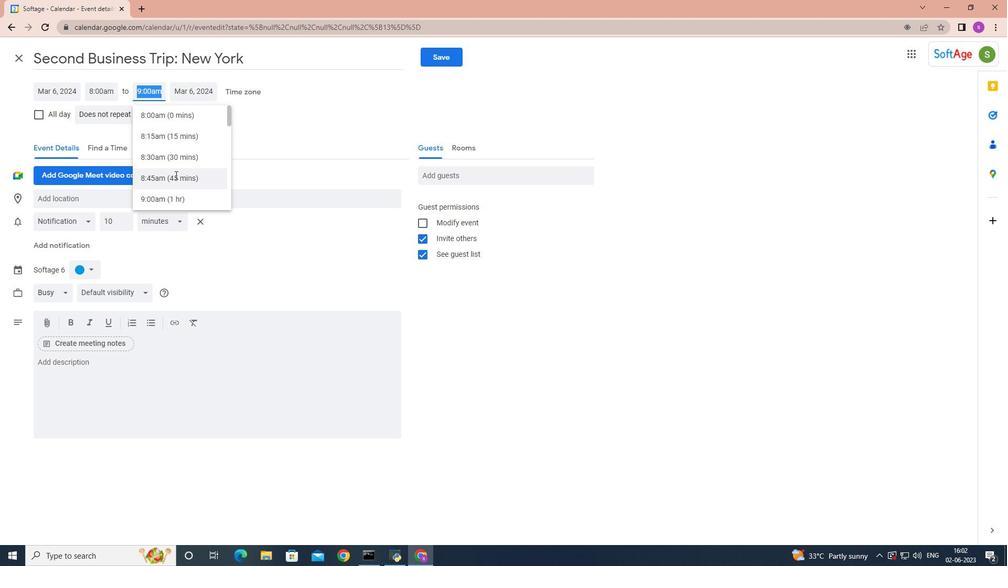 
Action: Mouse scrolled (175, 174) with delta (0, 0)
Screenshot: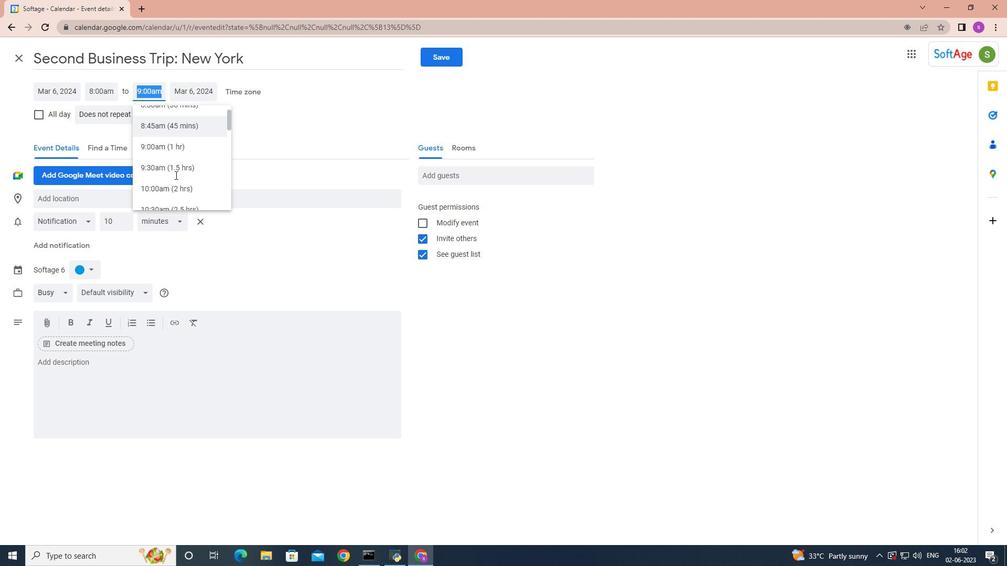 
Action: Mouse moved to (154, 139)
Screenshot: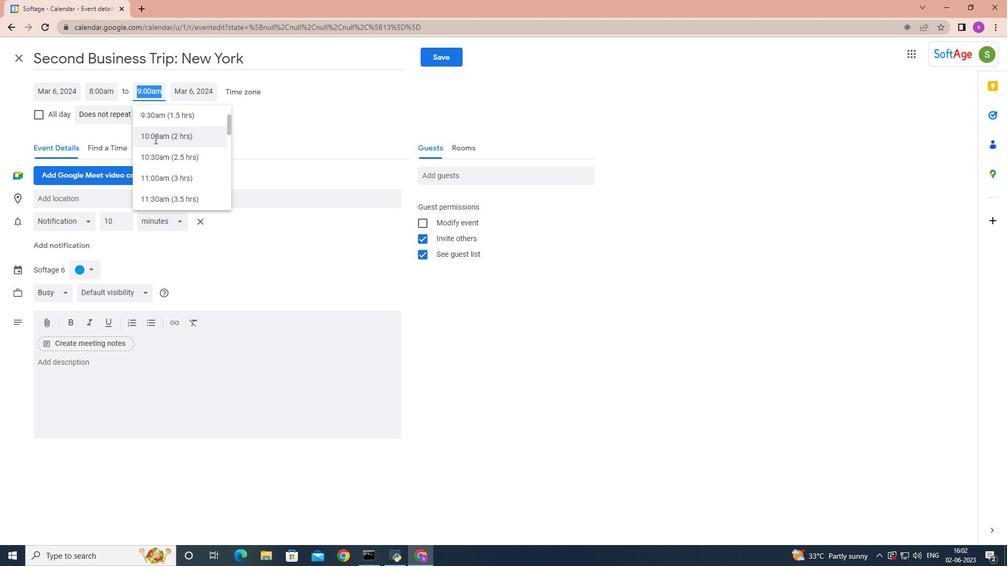 
Action: Mouse pressed left at (154, 139)
Screenshot: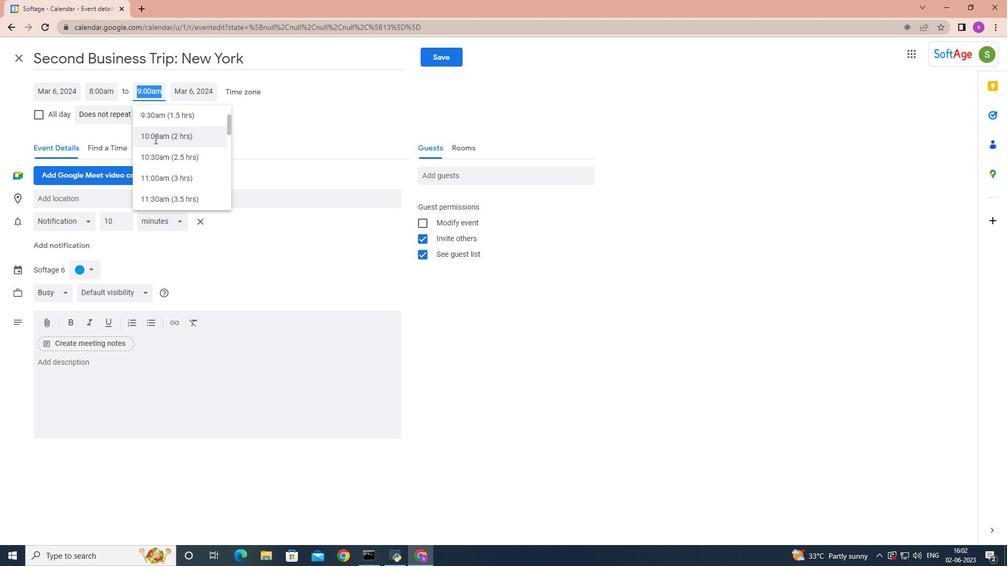 
Action: Mouse moved to (81, 363)
Screenshot: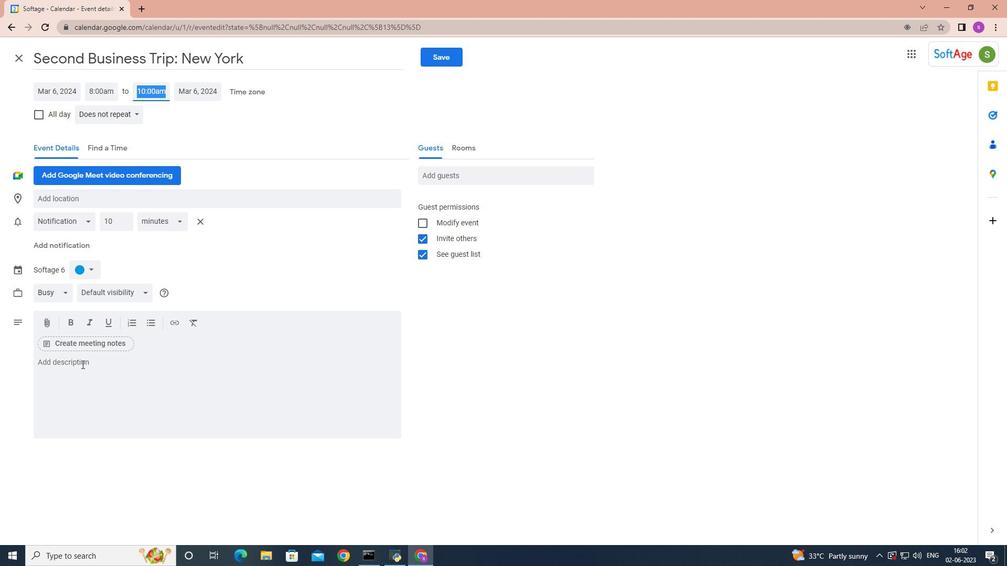 
Action: Mouse pressed left at (81, 363)
Screenshot: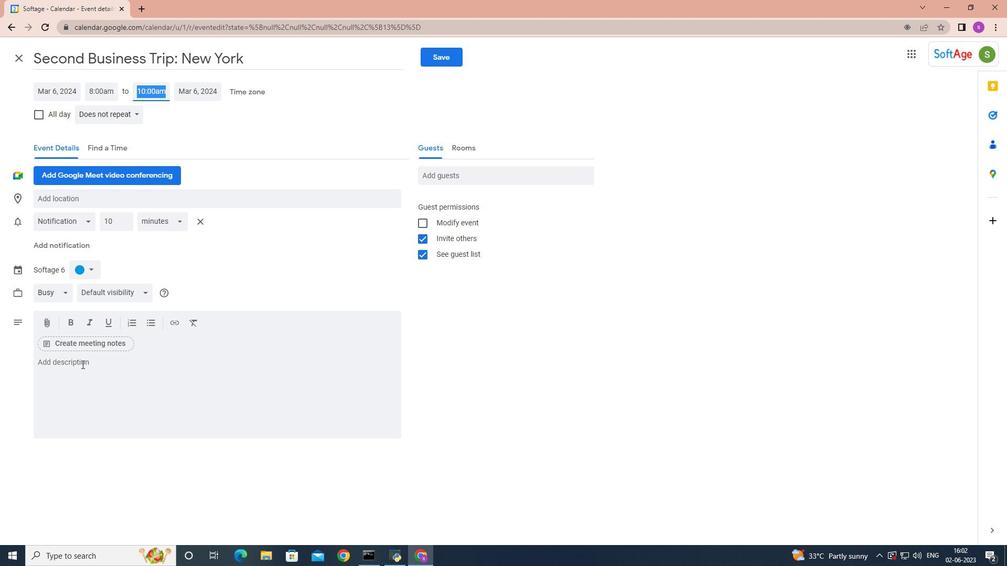 
Action: Mouse moved to (83, 363)
Screenshot: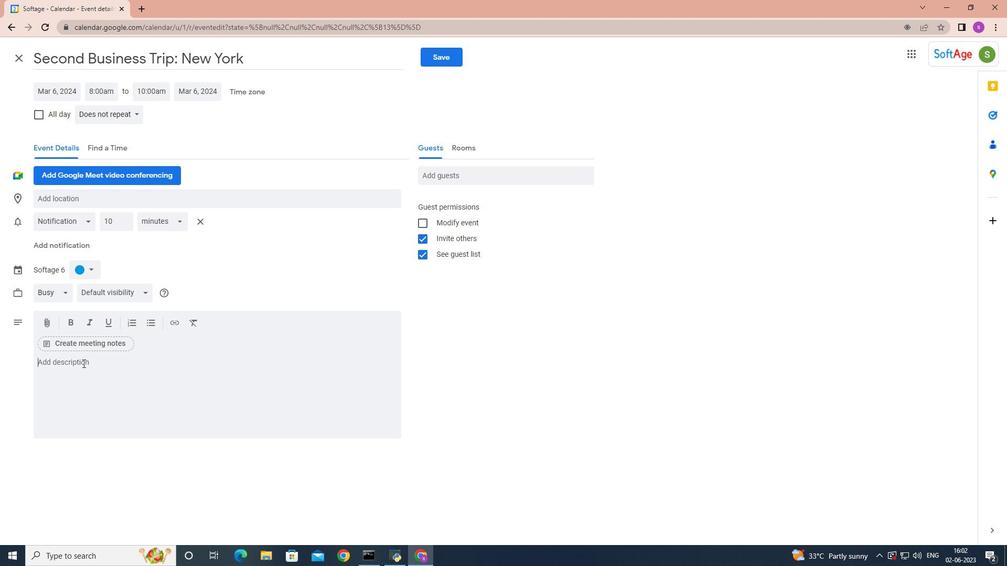 
Action: Key pressed <Key.shift>It<Key.space>is<Key.space>essential<Key.space>to<Key.space>listen<Key.space>actively<Key.space>to<Key.space>the<Key.space>potential<Key.space>investor<Key.space>input<Key.space>feedback,<Key.space>and<Key.space>inquiries<Key.space>throughout<Key.space>the<Key.space>meeting.<Key.space>this<Key.space>demonstrates<Key.space>your<Key.space>receptiveness<Key.space>to<Key.space>collaboration<Key.space>willingness<Key.space>to<Key.space>address<Key.space>cin<Key.backspace><Key.backspace>oncerns,<Key.space>and<Key.space>r<Key.backspace>the<Key.space>ability<Key.space>to<Key.space>adapt<Key.space>your<Key.space>business<Key.space>strategy<Key.space>to<Key.space>maximize<Key.space>its<Key.space>potential.
Screenshot: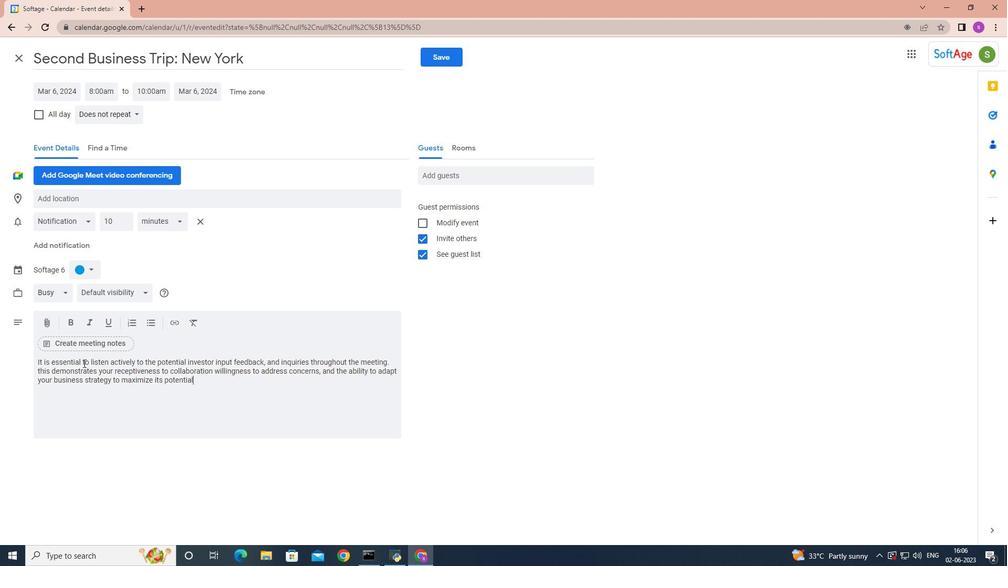 
Action: Mouse moved to (92, 273)
Screenshot: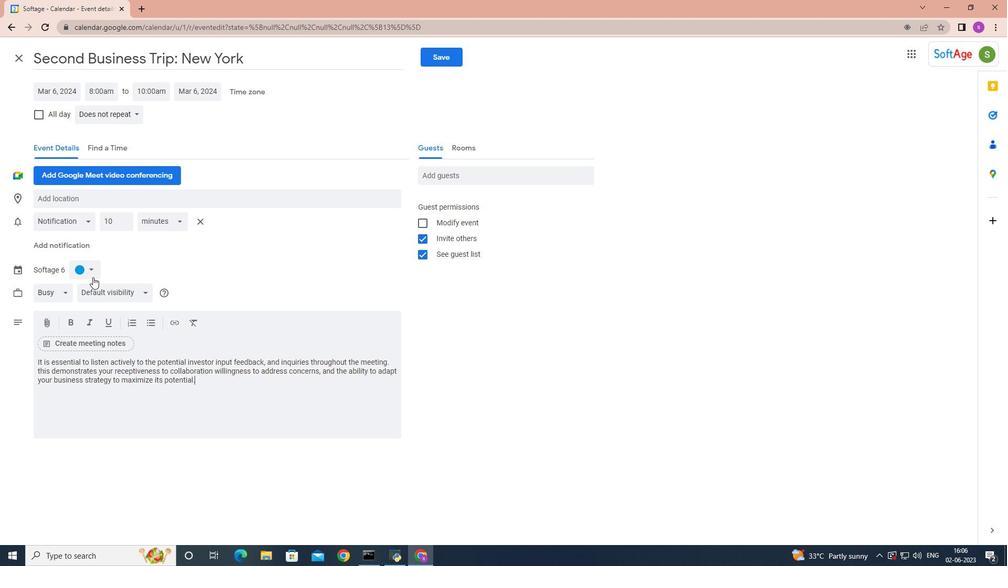 
Action: Mouse pressed left at (92, 273)
Screenshot: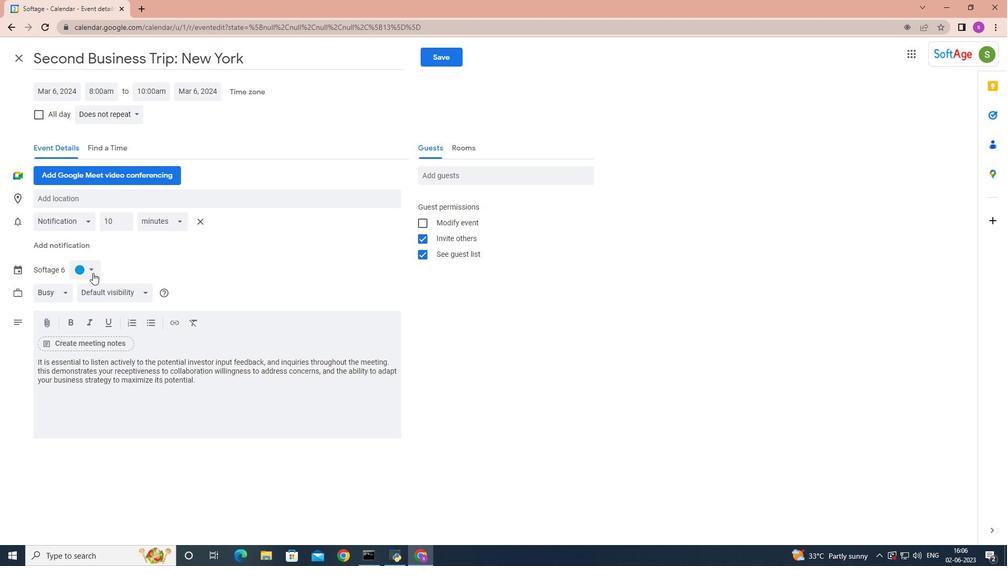 
Action: Mouse moved to (90, 305)
Screenshot: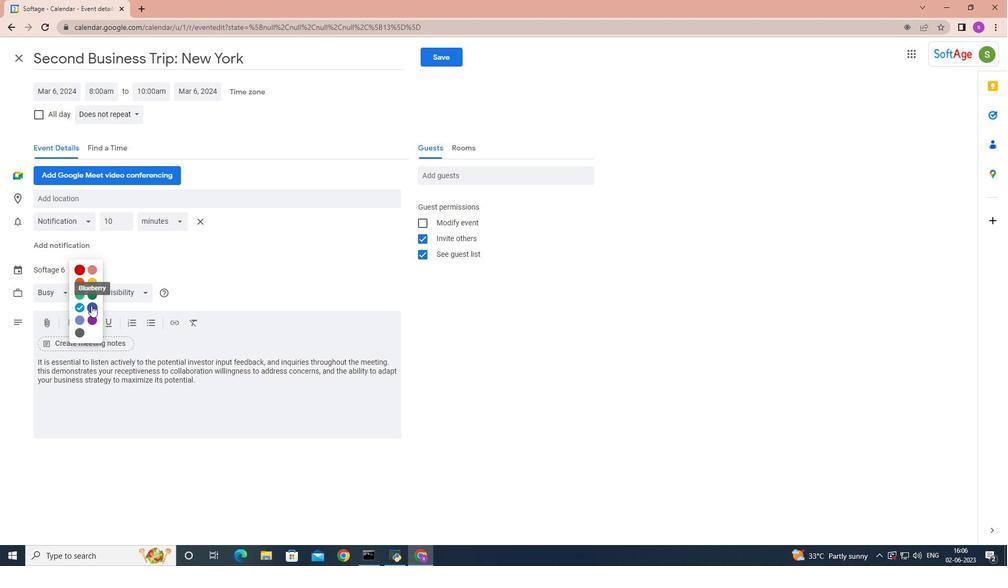 
Action: Mouse pressed left at (90, 305)
Screenshot: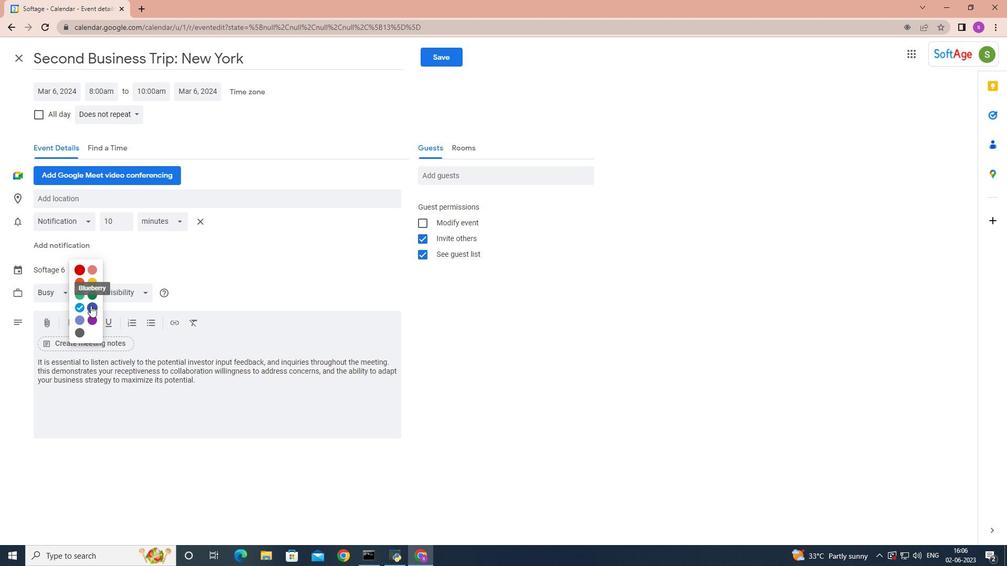 
Action: Mouse moved to (64, 202)
Screenshot: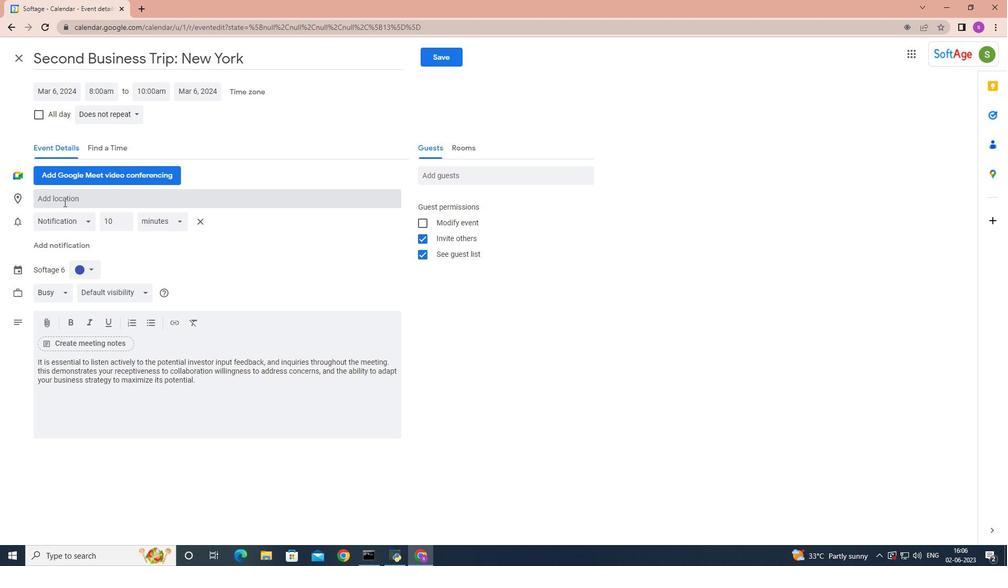 
Action: Mouse pressed left at (64, 202)
Screenshot: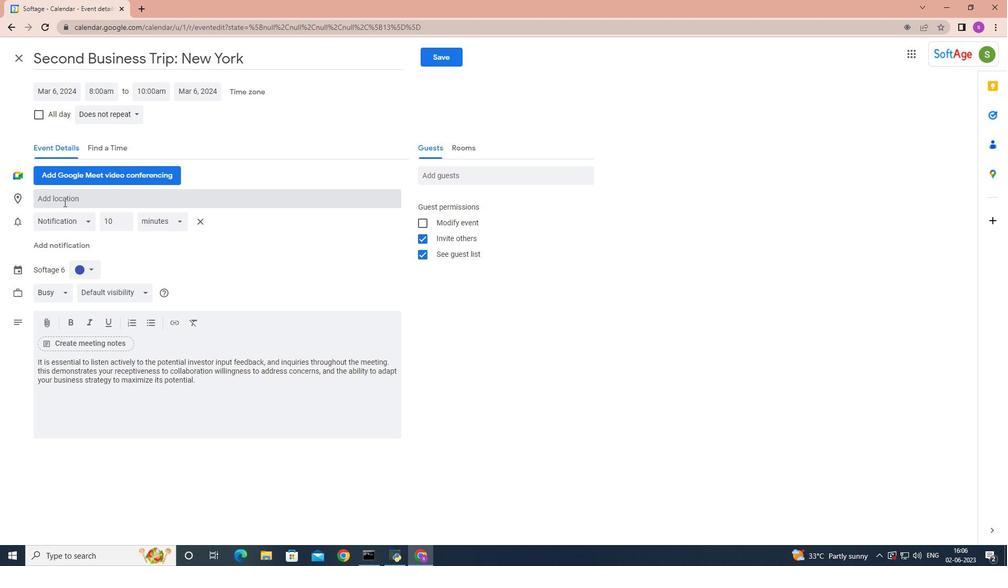 
Action: Key pressed 456<Key.space>ta<Key.backspace><Key.backspace><Key.shift>Taksim<Key.space><Key.shift>Square,<Key.space><Key.shift>Istanbul,<Key.space><Key.shift>Turkey,<Key.enter>
Screenshot: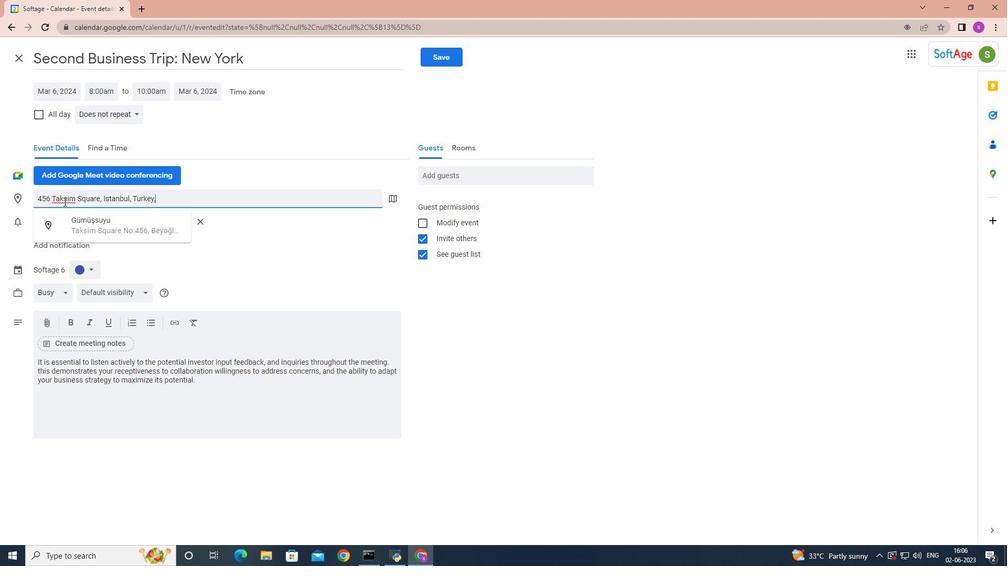 
Action: Mouse moved to (477, 178)
Screenshot: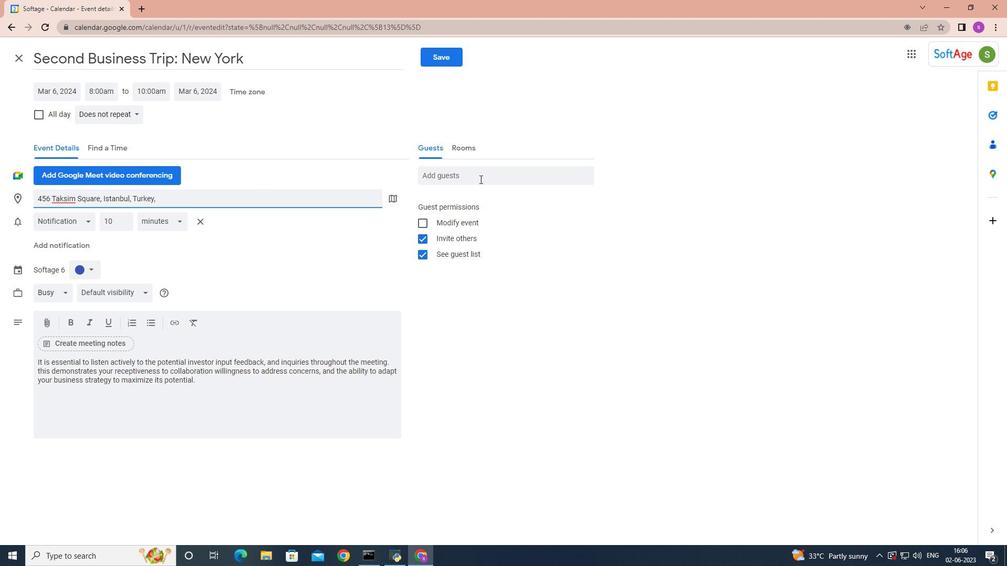 
Action: Mouse pressed left at (477, 178)
Screenshot: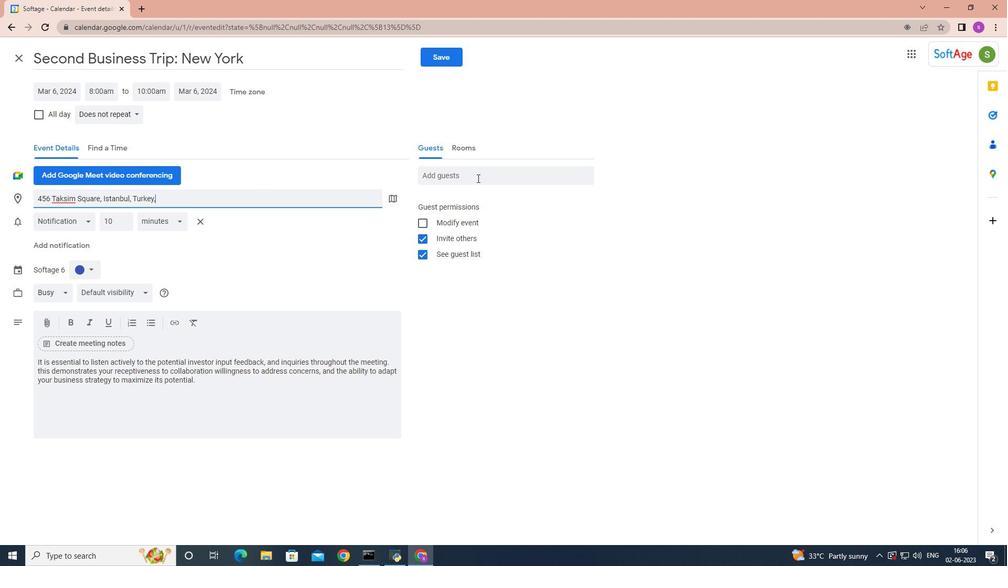 
Action: Key pressed softage.4
Screenshot: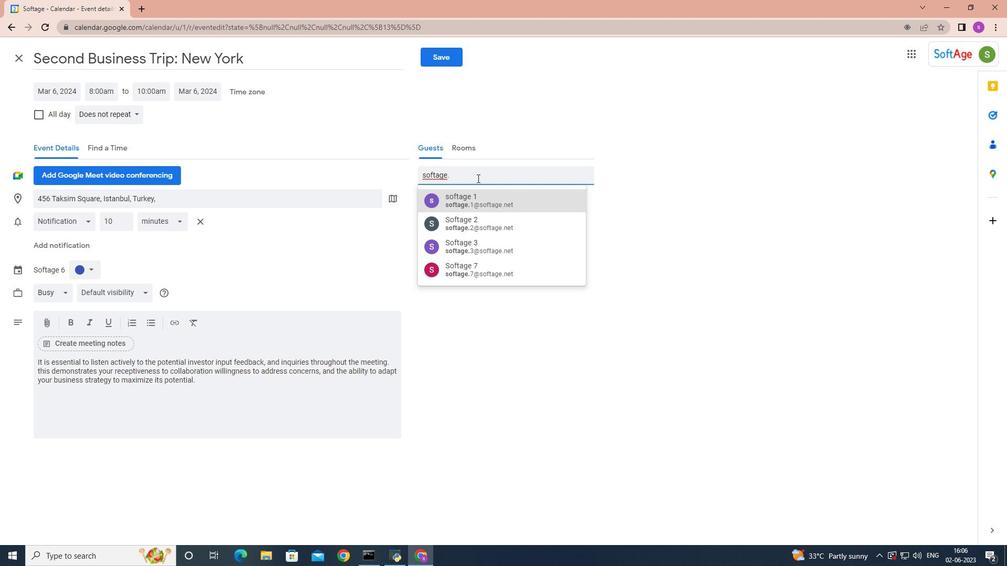 
Action: Mouse moved to (498, 204)
Screenshot: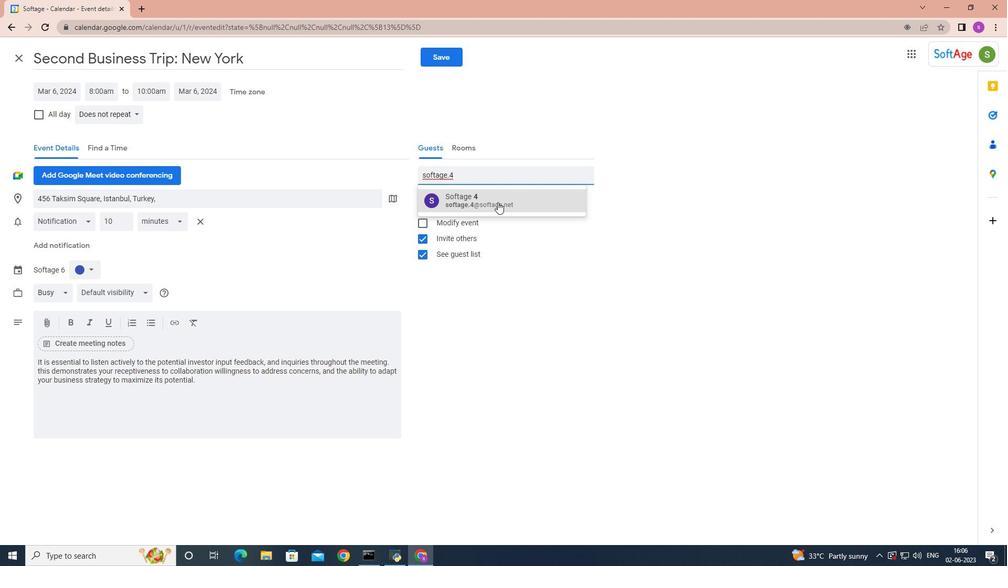 
Action: Mouse pressed left at (498, 204)
Screenshot: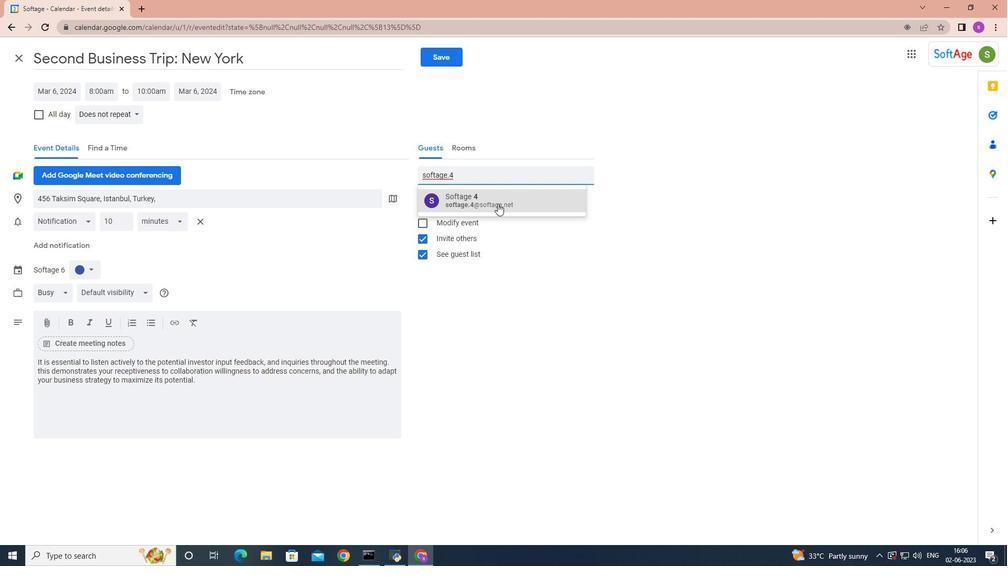 
Action: Key pressed softage.5
Screenshot: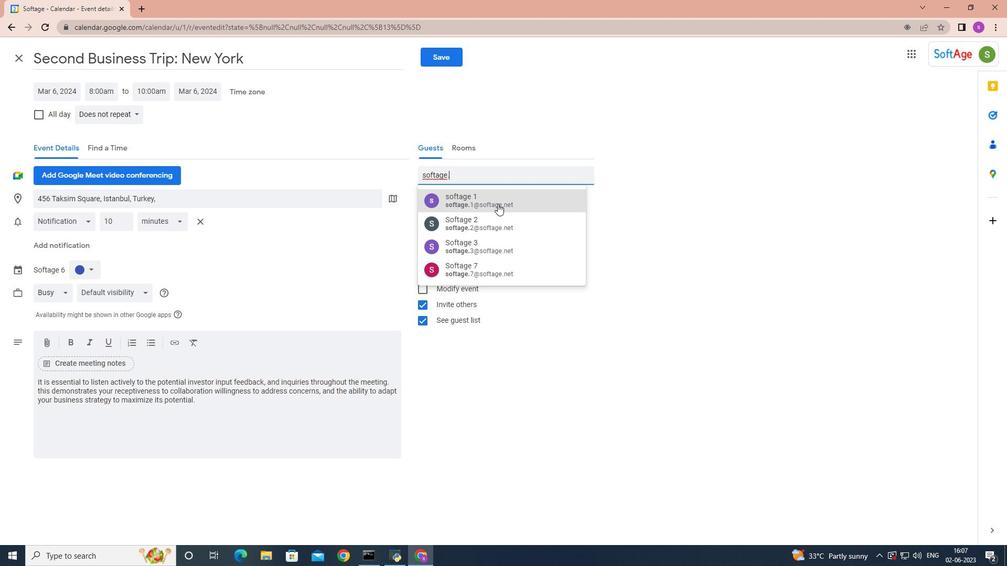 
Action: Mouse moved to (494, 202)
Screenshot: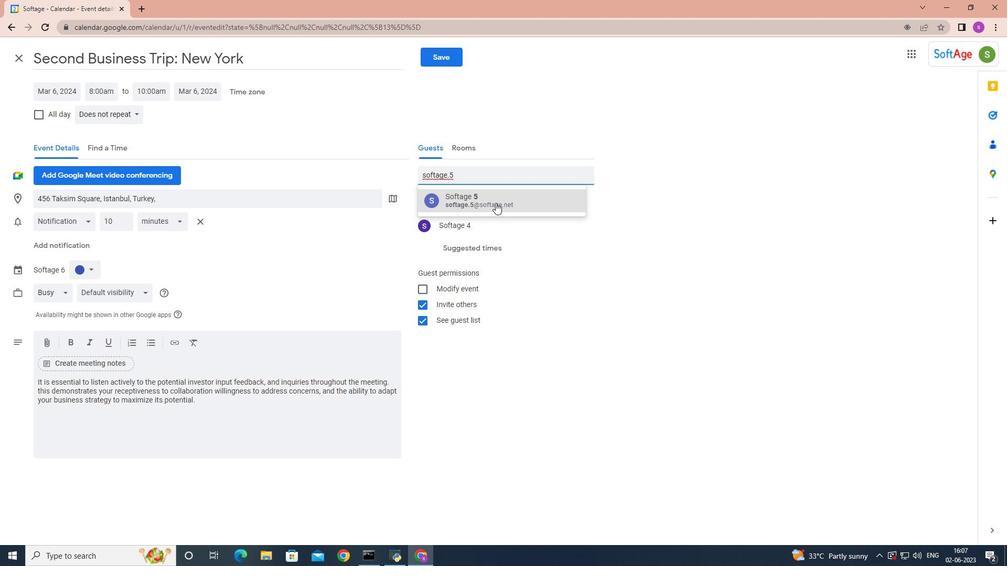 
Action: Mouse pressed left at (494, 202)
Screenshot: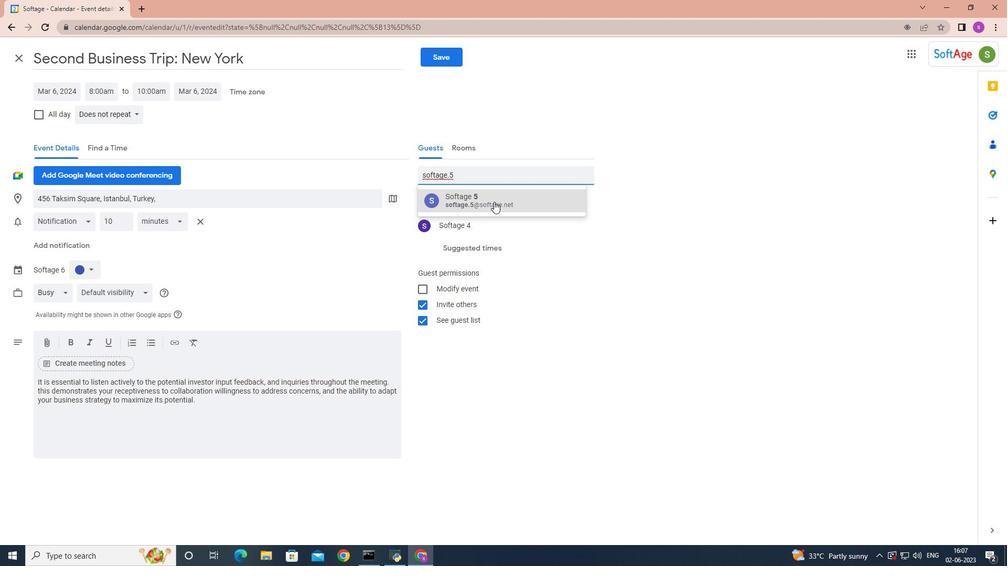 
Action: Mouse moved to (135, 112)
Screenshot: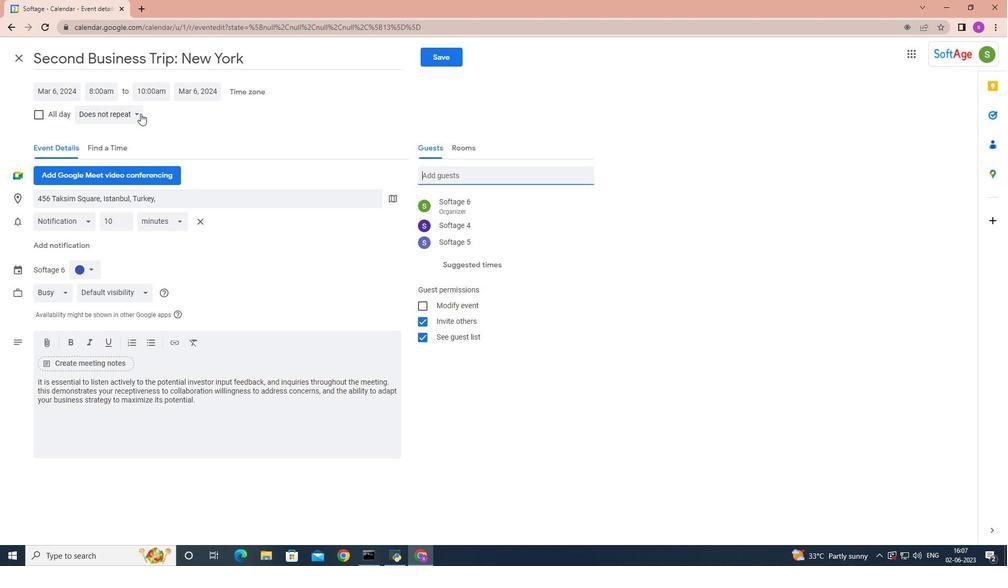 
Action: Mouse pressed left at (135, 112)
Screenshot: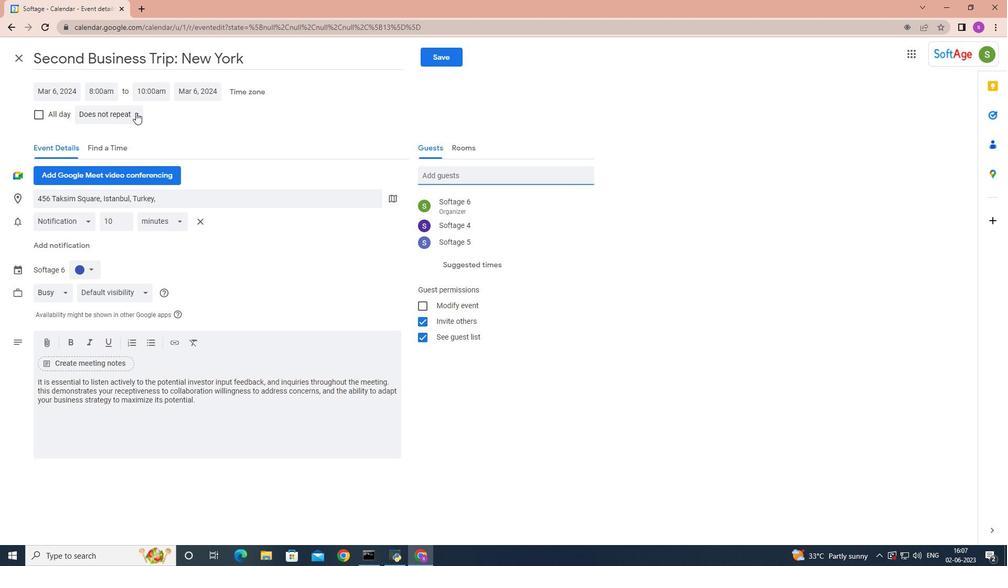 
Action: Mouse moved to (103, 130)
Screenshot: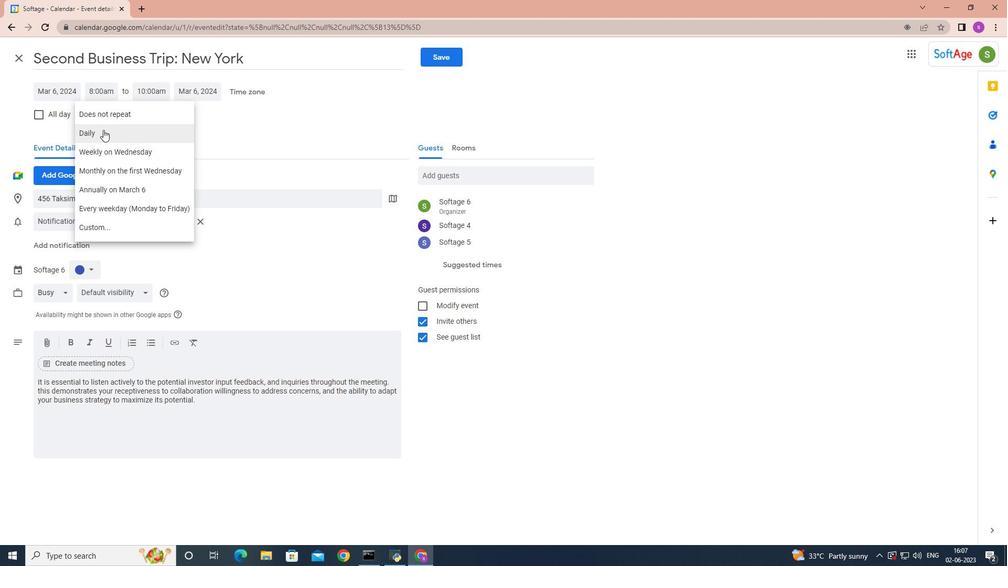 
Action: Mouse pressed left at (103, 130)
Screenshot: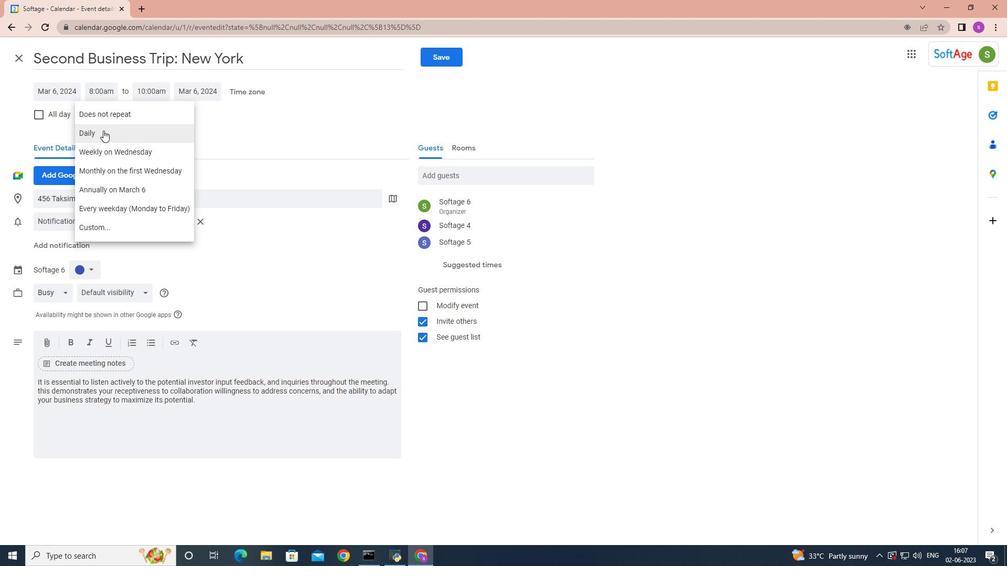 
Action: Mouse moved to (450, 57)
Screenshot: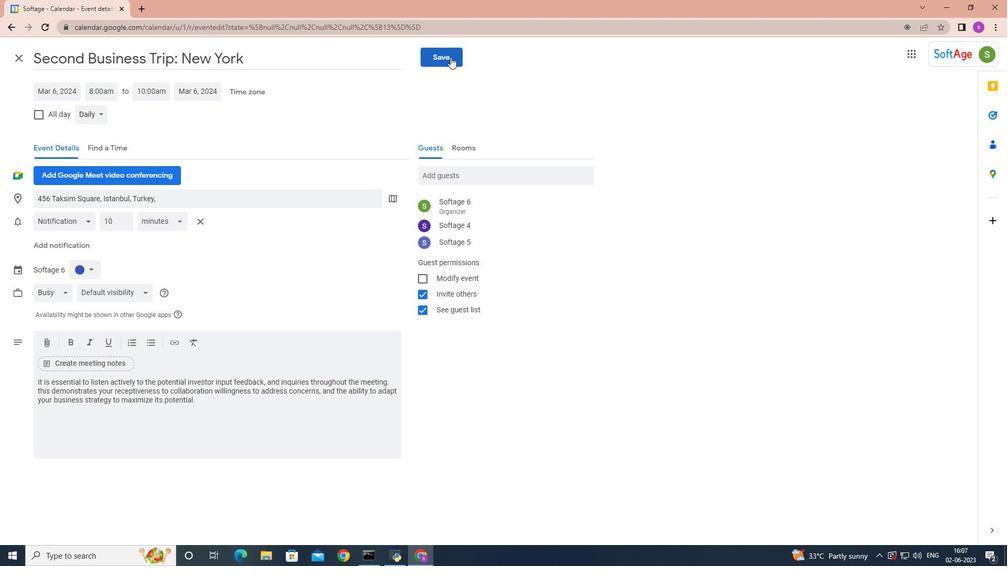 
Action: Mouse pressed left at (450, 57)
Screenshot: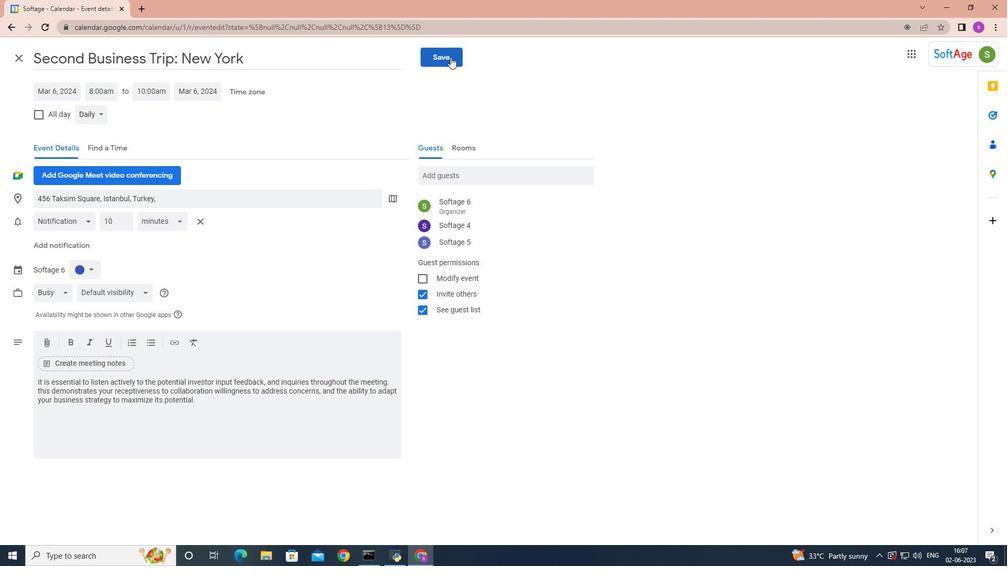 
Action: Mouse moved to (608, 315)
Screenshot: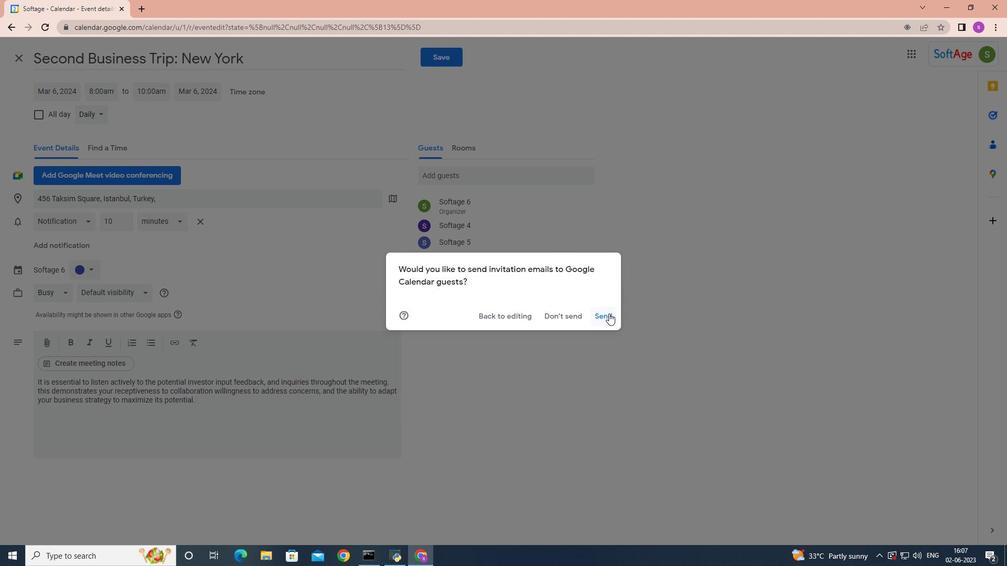 
